 Task: Add Attachment from Trello to Card Card0000000238 in Board Board0000000060 in Workspace WS0000000020 in Trello. Add Cover Blue to Card Card0000000238 in Board Board0000000060 in Workspace WS0000000020 in Trello. Add "Copy Card To …" Button titled Button0000000238 to "bottom" of the list "To Do" to Card Card0000000238 in Board Board0000000060 in Workspace WS0000000020 in Trello. Add Description DS0000000238 to Card Card0000000238 in Board Board0000000060 in Workspace WS0000000020 in Trello. Add Comment CM0000000238 to Card Card0000000238 in Board Board0000000060 in Workspace WS0000000020 in Trello
Action: Mouse moved to (546, 571)
Screenshot: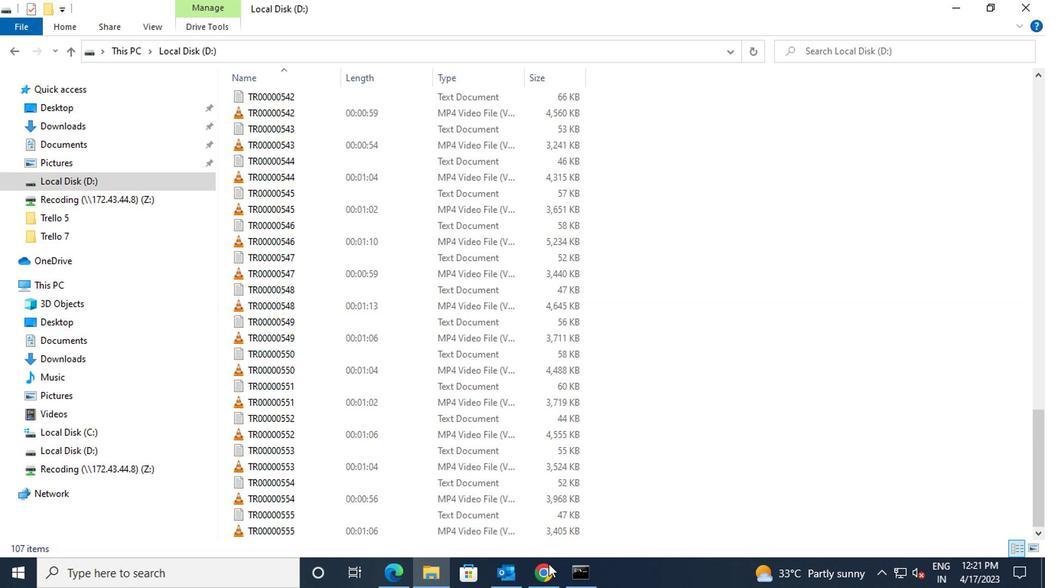 
Action: Mouse pressed left at (546, 571)
Screenshot: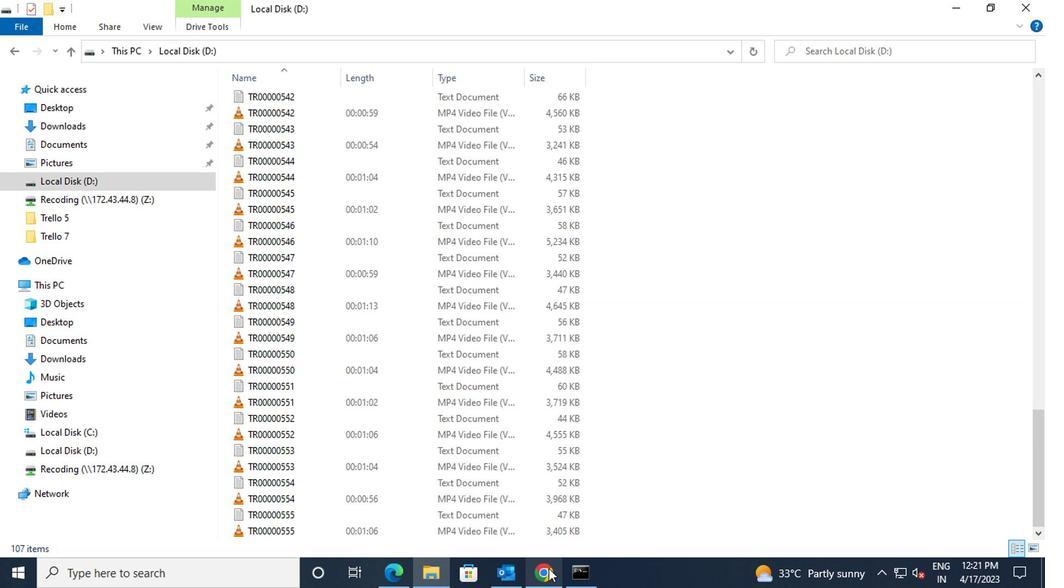 
Action: Mouse moved to (357, 321)
Screenshot: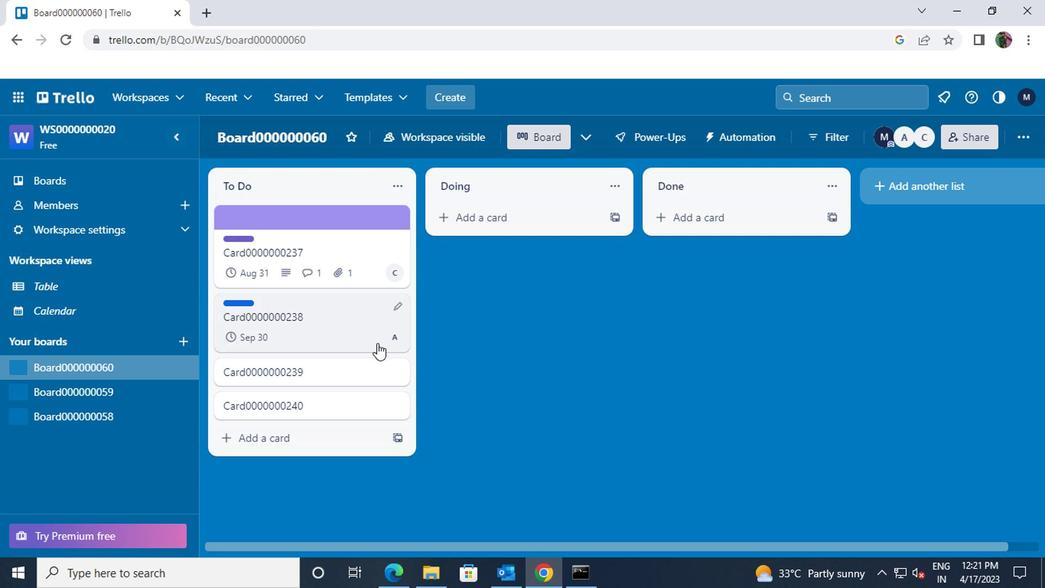 
Action: Mouse pressed left at (357, 321)
Screenshot: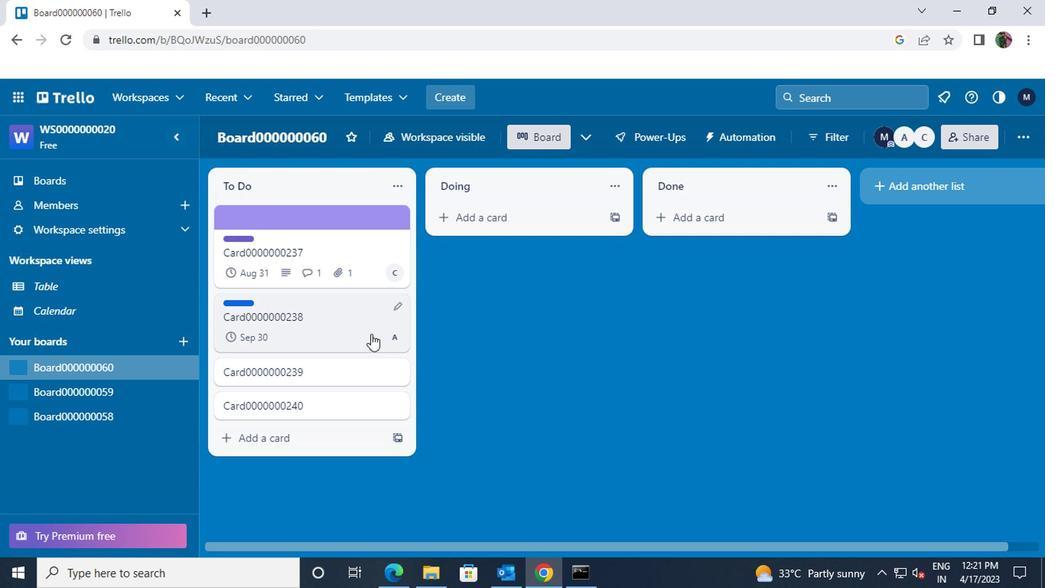 
Action: Mouse moved to (719, 339)
Screenshot: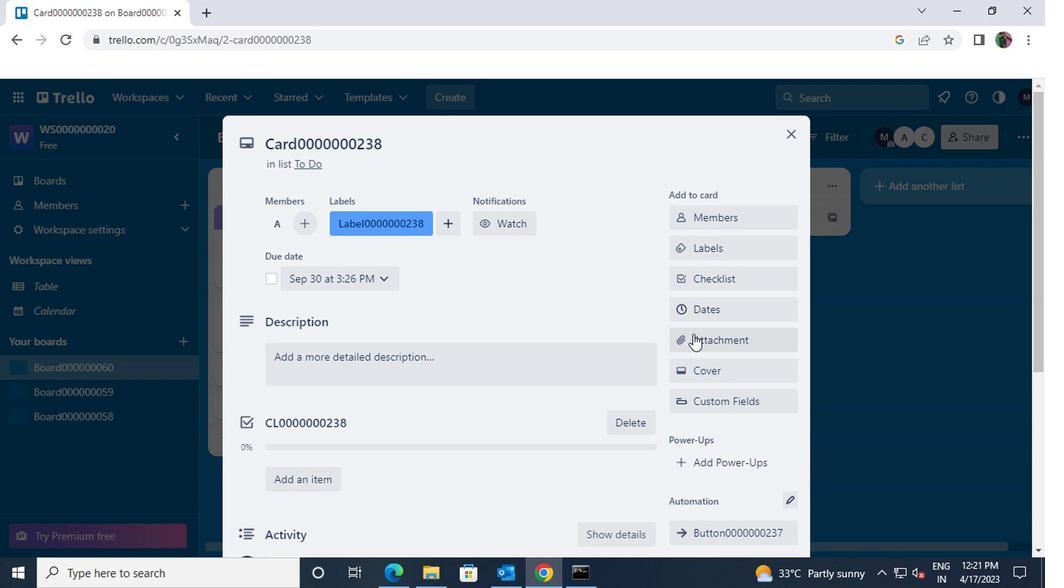 
Action: Mouse pressed left at (719, 339)
Screenshot: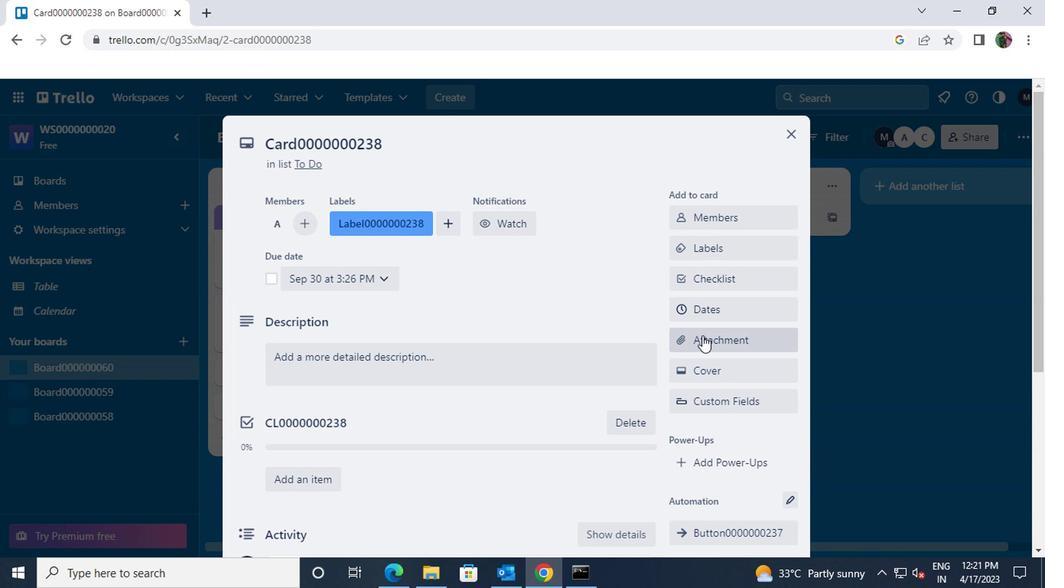 
Action: Mouse moved to (686, 190)
Screenshot: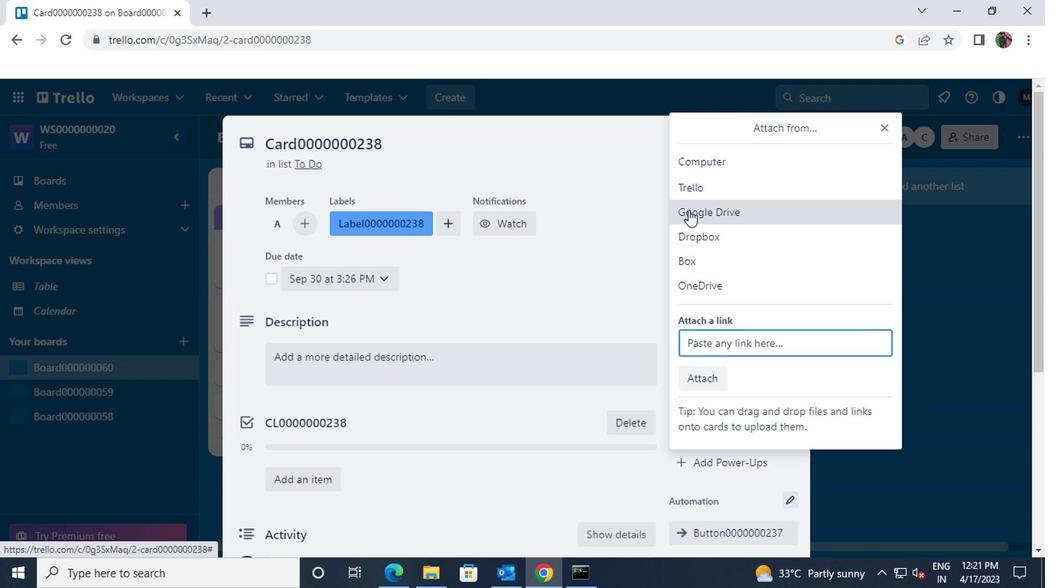 
Action: Mouse pressed left at (686, 190)
Screenshot: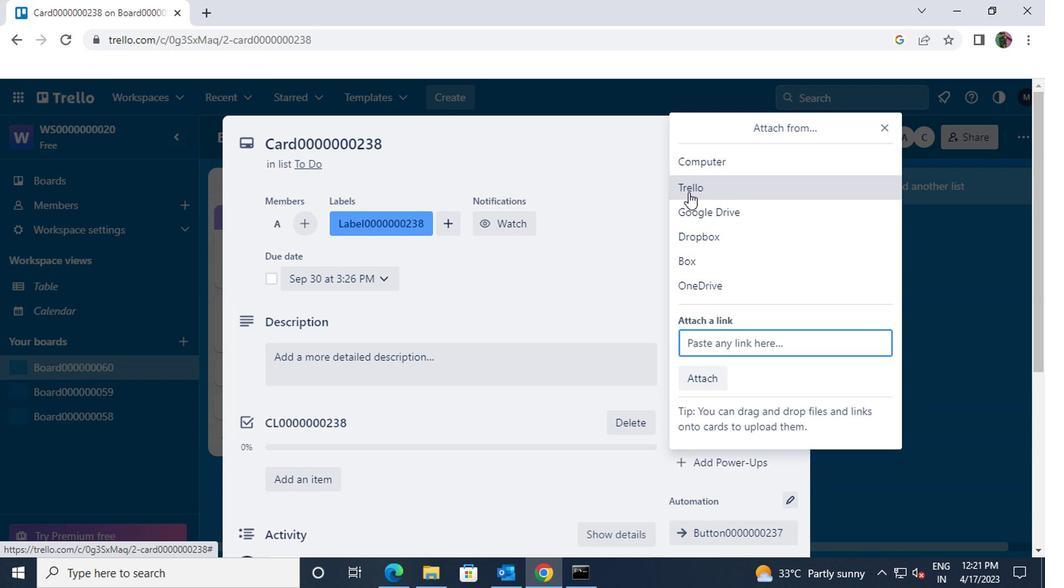
Action: Mouse moved to (705, 238)
Screenshot: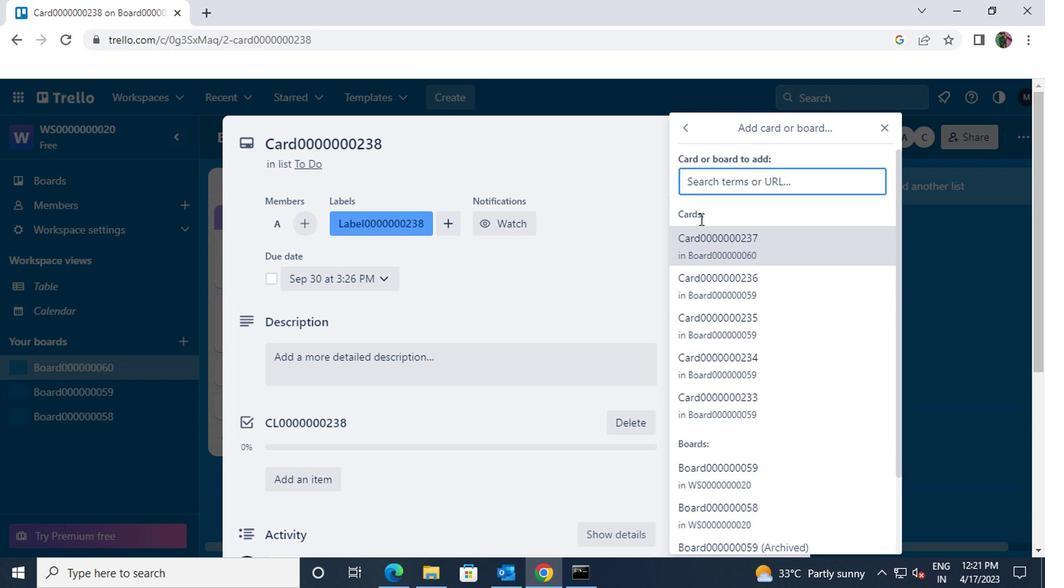 
Action: Mouse pressed left at (705, 238)
Screenshot: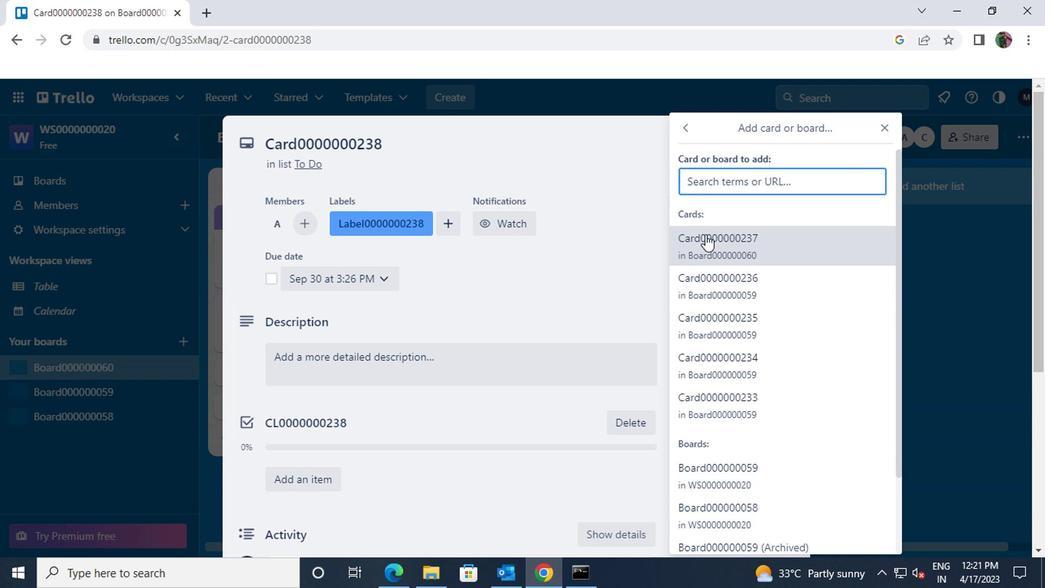 
Action: Mouse moved to (730, 364)
Screenshot: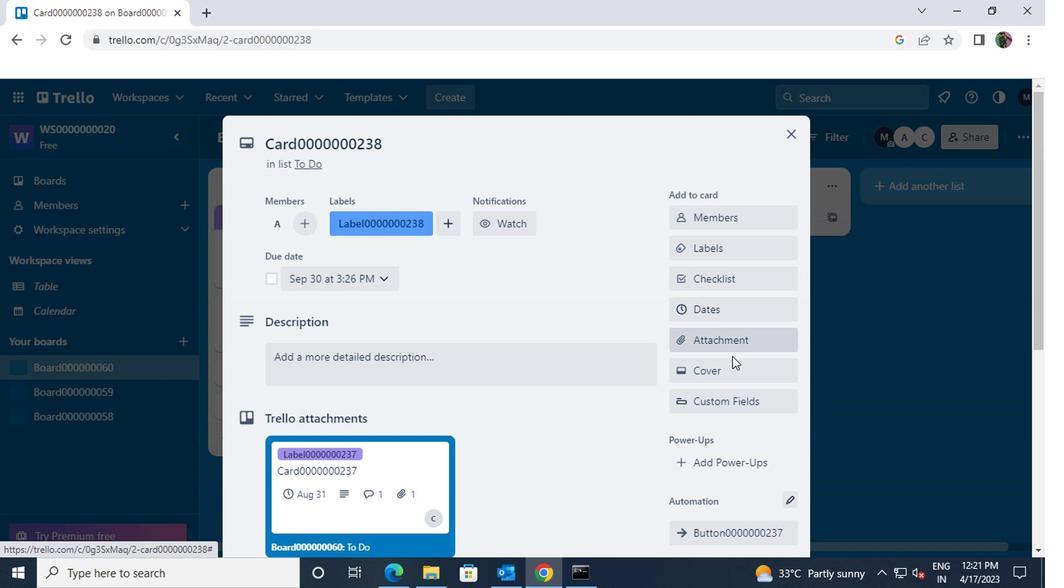 
Action: Mouse pressed left at (730, 364)
Screenshot: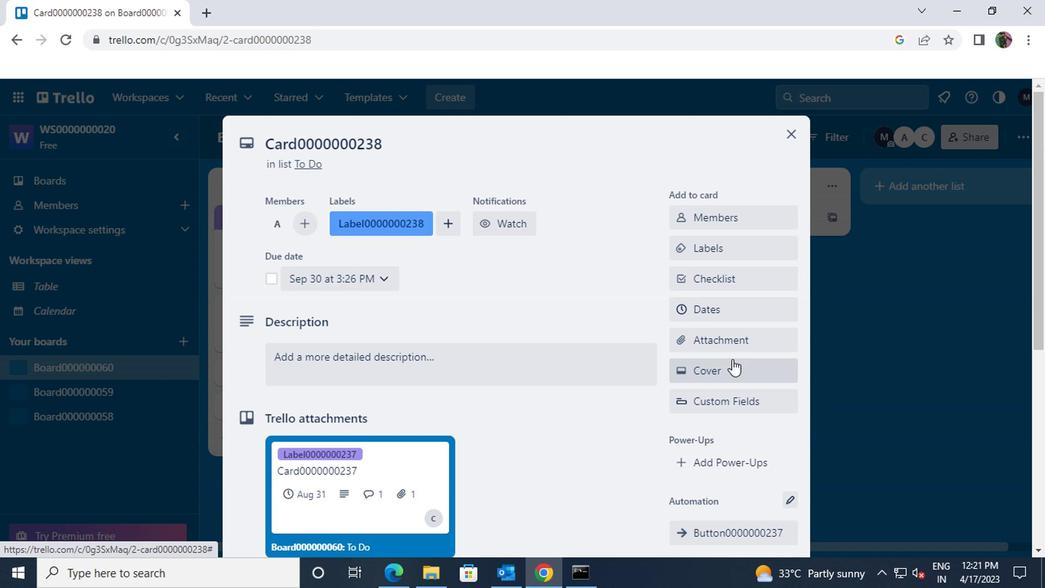 
Action: Mouse moved to (697, 291)
Screenshot: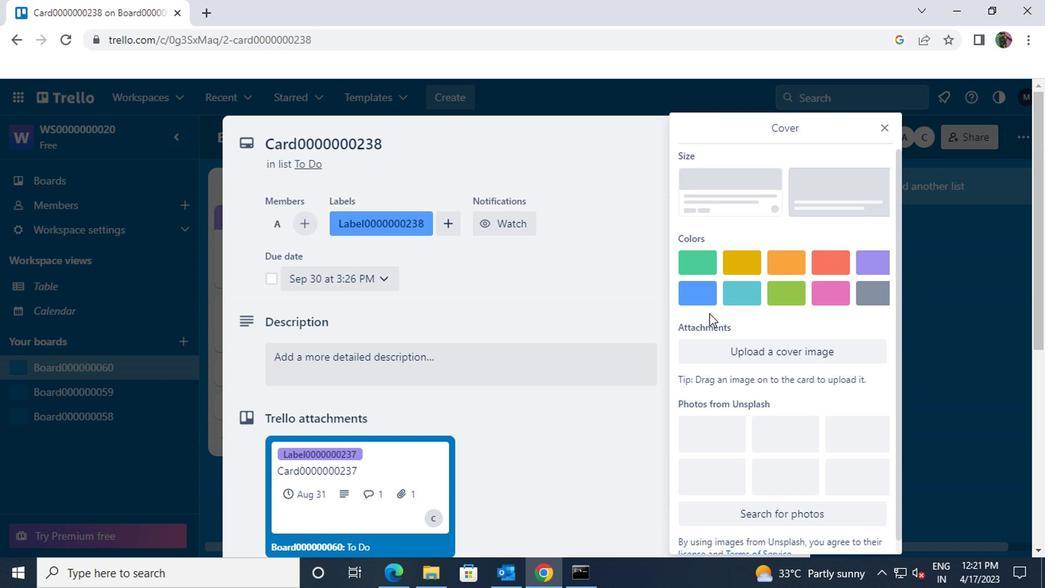 
Action: Mouse pressed left at (697, 291)
Screenshot: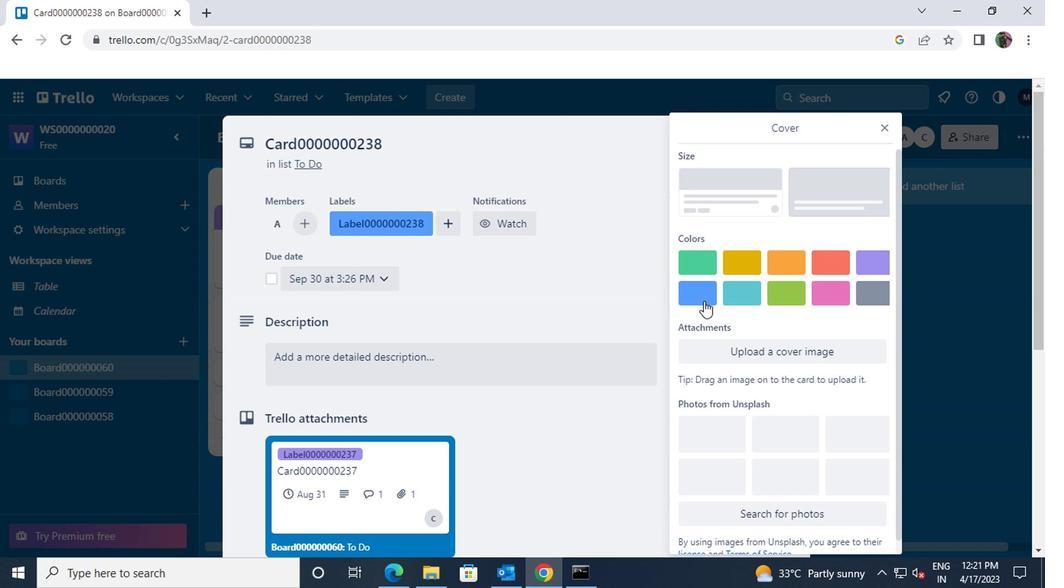 
Action: Mouse moved to (881, 121)
Screenshot: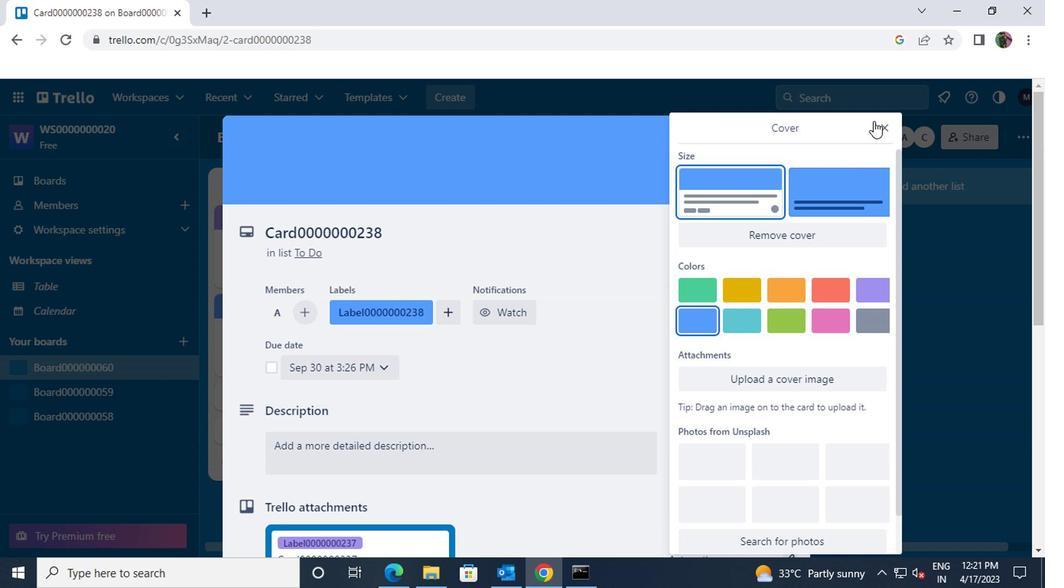
Action: Mouse pressed left at (881, 121)
Screenshot: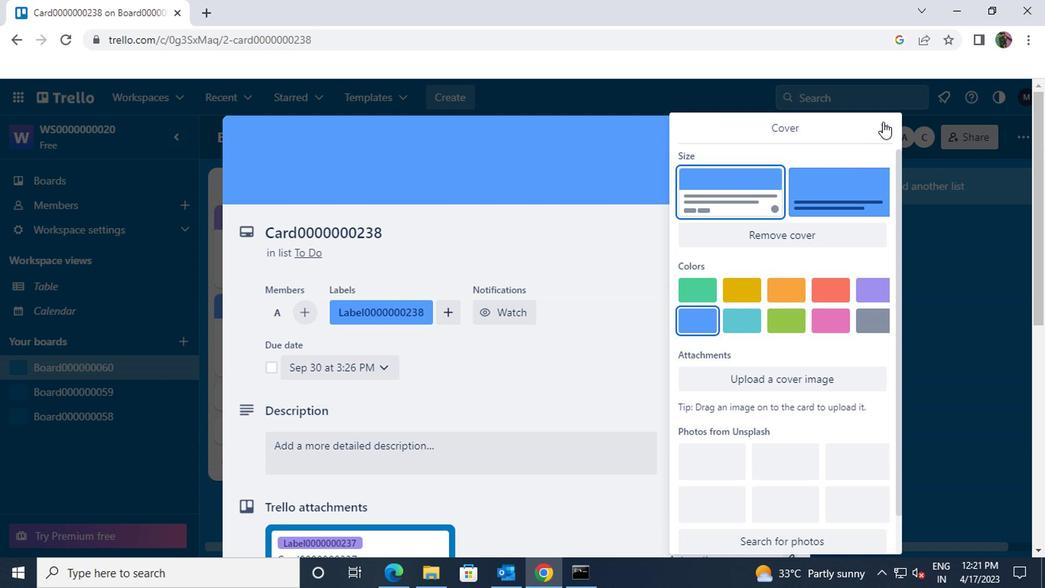 
Action: Mouse moved to (775, 311)
Screenshot: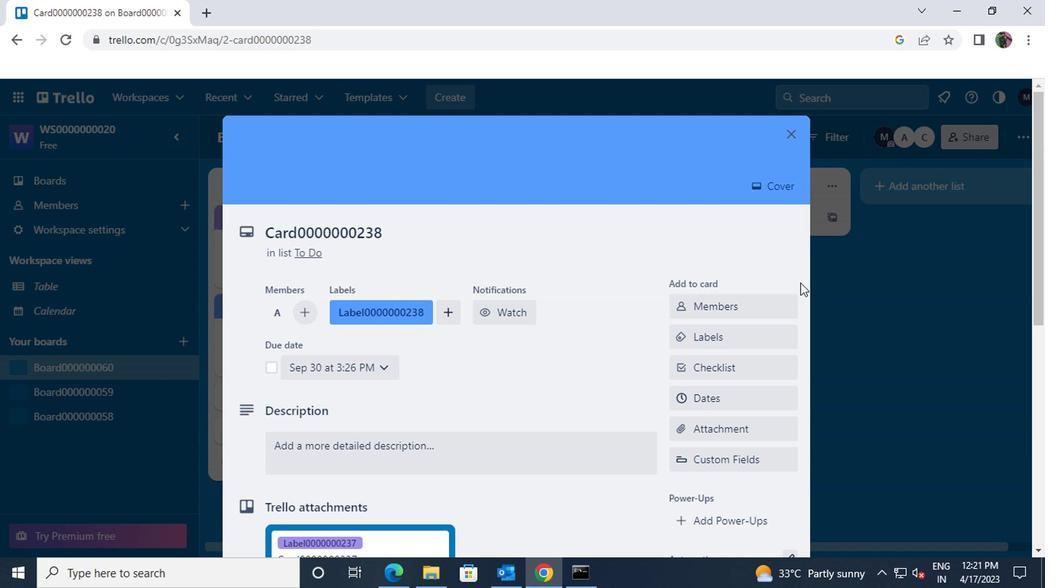 
Action: Mouse scrolled (775, 310) with delta (0, 0)
Screenshot: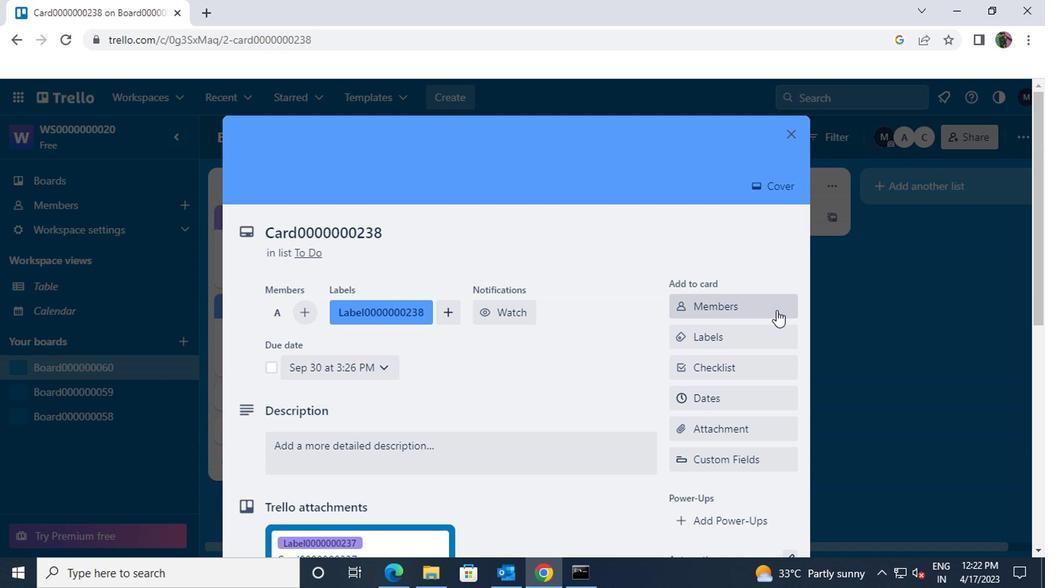 
Action: Mouse scrolled (775, 310) with delta (0, 0)
Screenshot: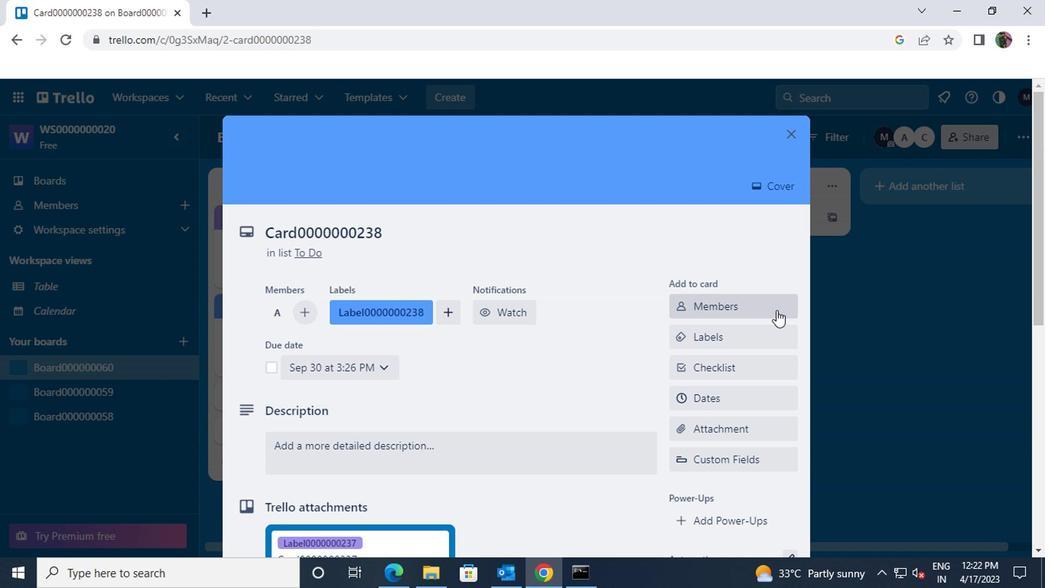 
Action: Mouse scrolled (775, 310) with delta (0, 0)
Screenshot: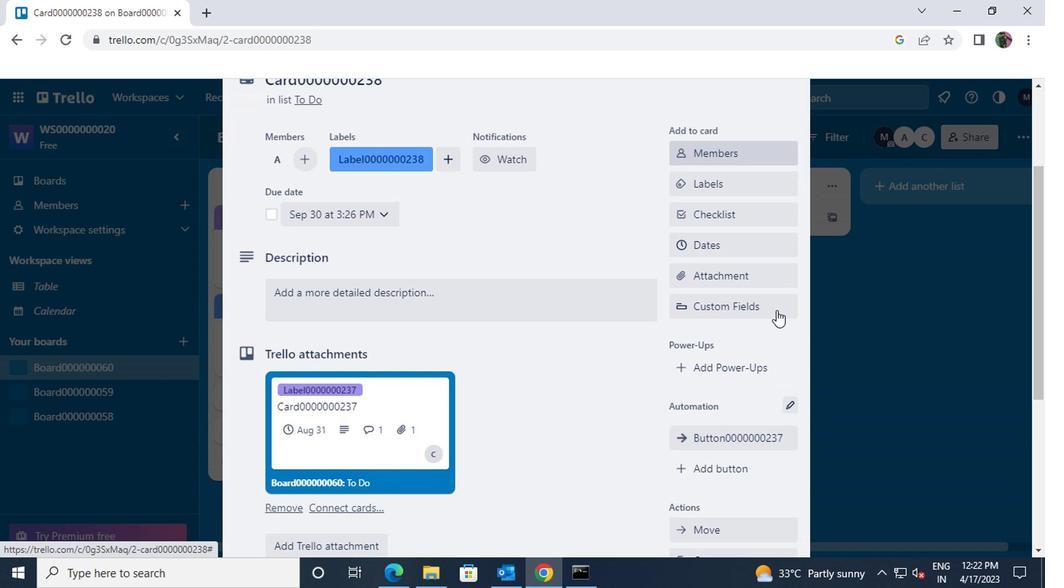
Action: Mouse moved to (719, 390)
Screenshot: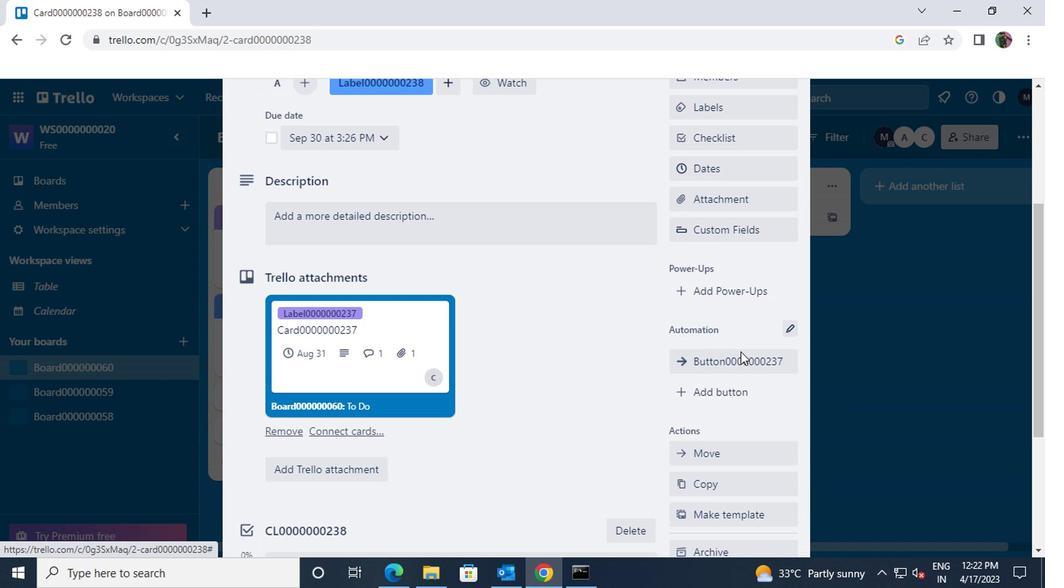
Action: Mouse pressed left at (719, 390)
Screenshot: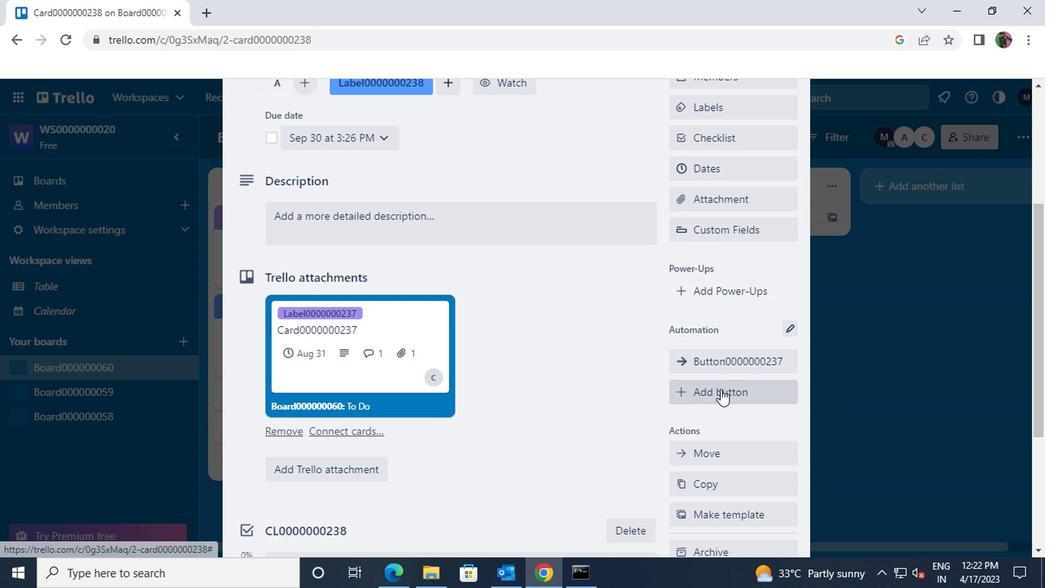 
Action: Mouse moved to (728, 227)
Screenshot: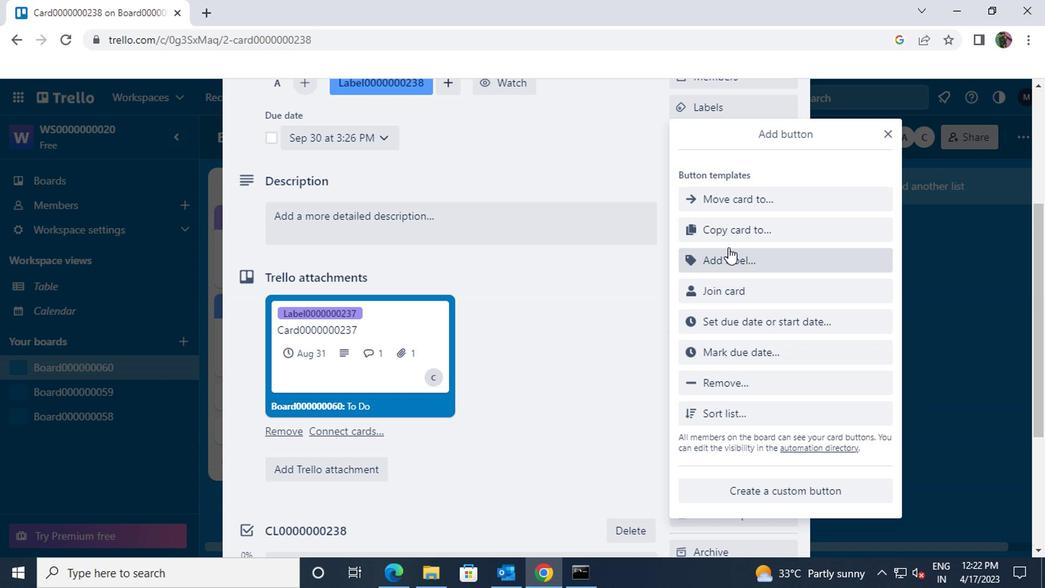 
Action: Mouse pressed left at (728, 227)
Screenshot: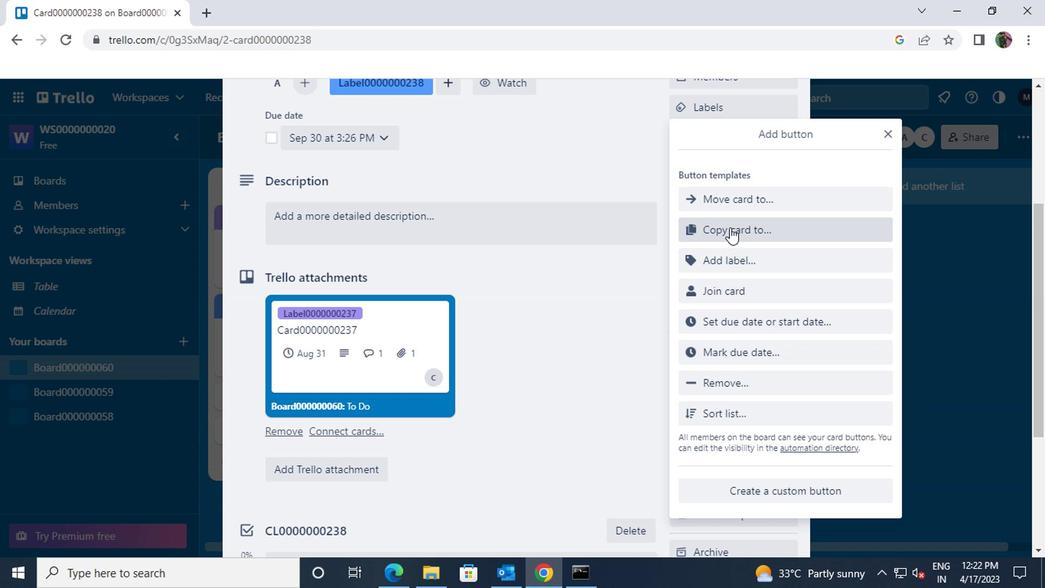 
Action: Mouse moved to (747, 200)
Screenshot: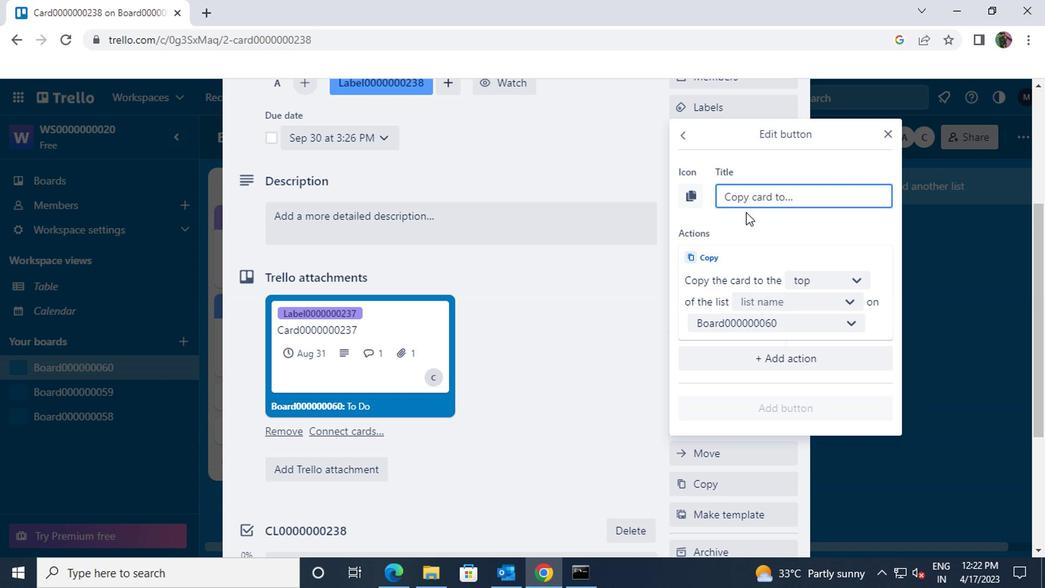 
Action: Mouse pressed left at (747, 200)
Screenshot: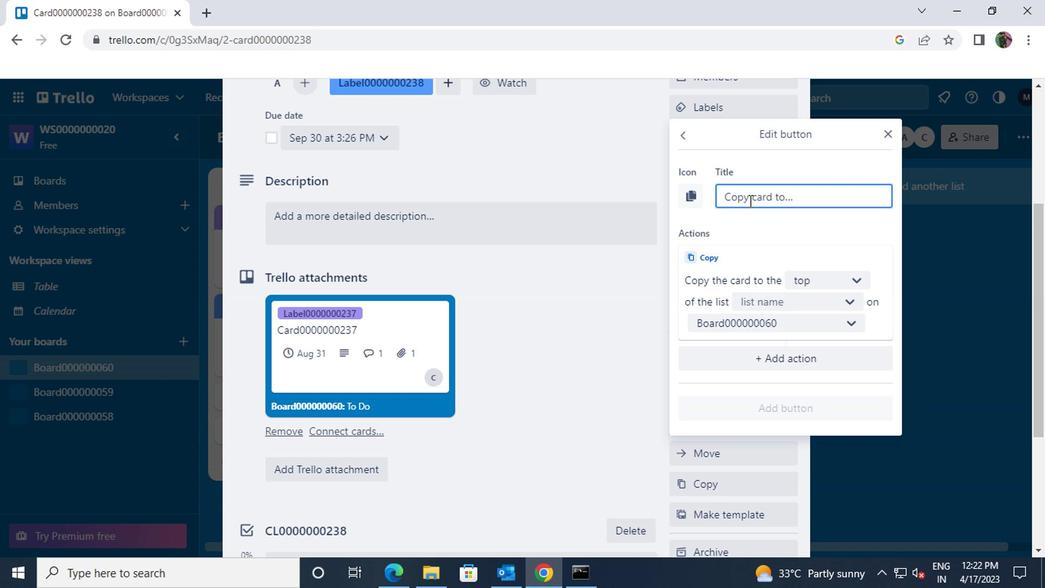 
Action: Key pressed <Key.shift>BUTTON0000000238
Screenshot: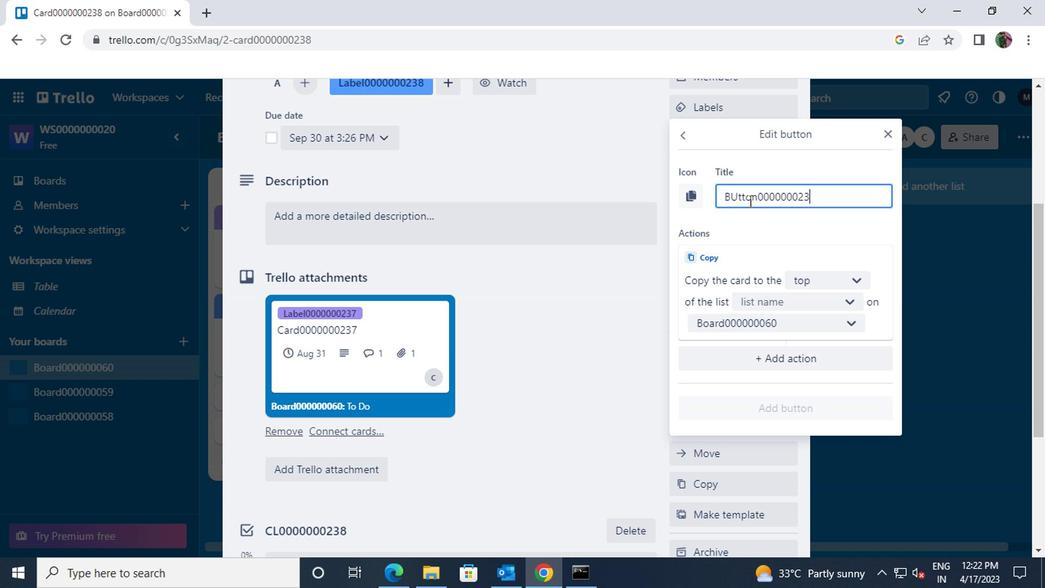 
Action: Mouse moved to (854, 283)
Screenshot: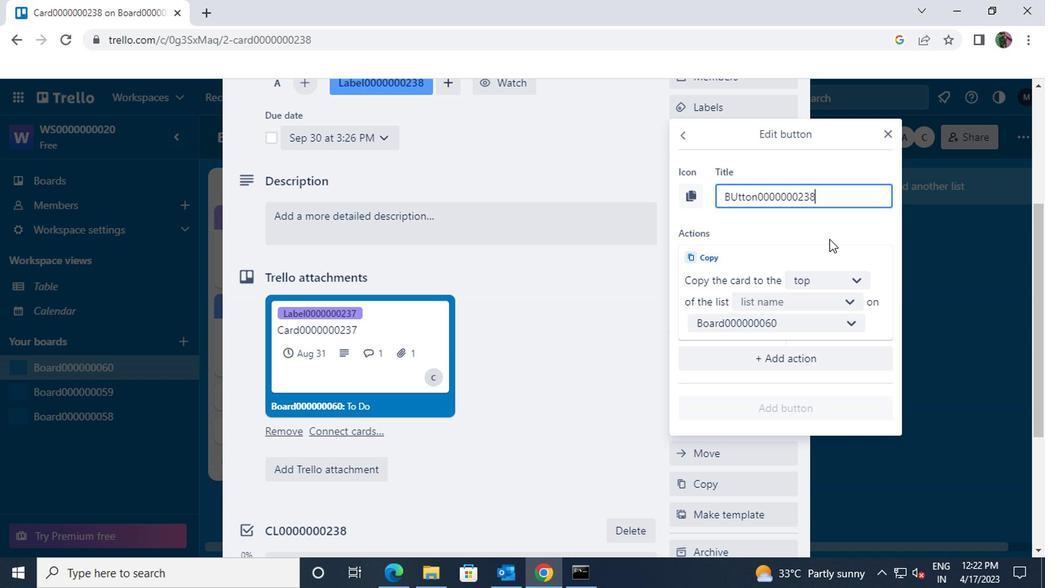 
Action: Mouse pressed left at (854, 283)
Screenshot: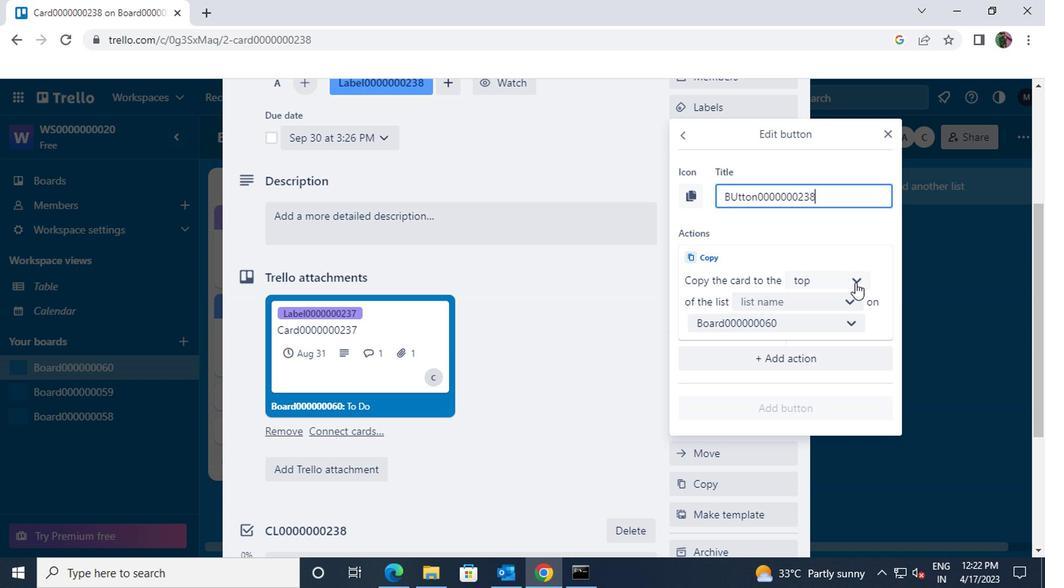 
Action: Mouse moved to (842, 307)
Screenshot: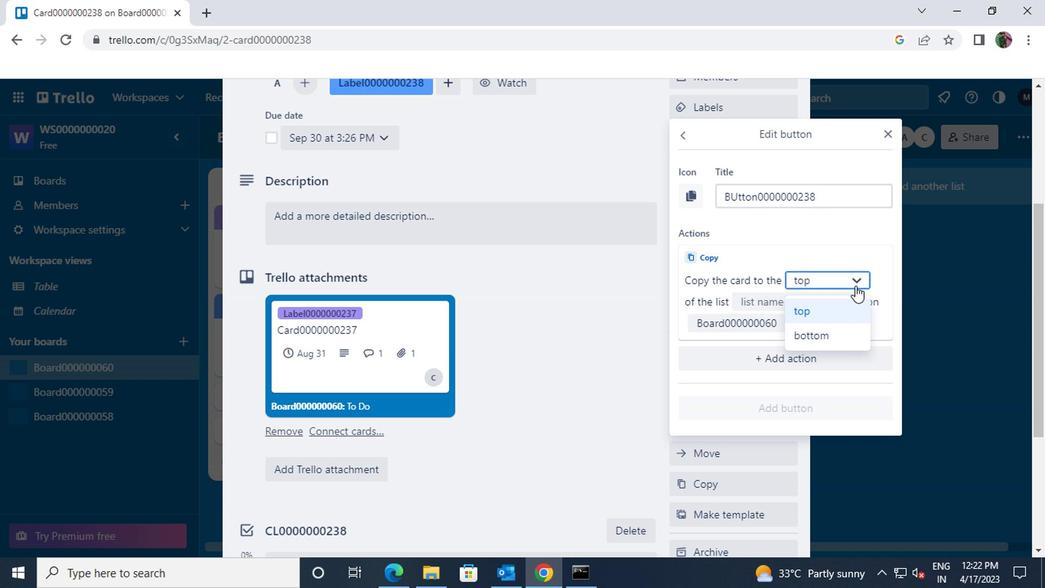 
Action: Mouse pressed left at (842, 307)
Screenshot: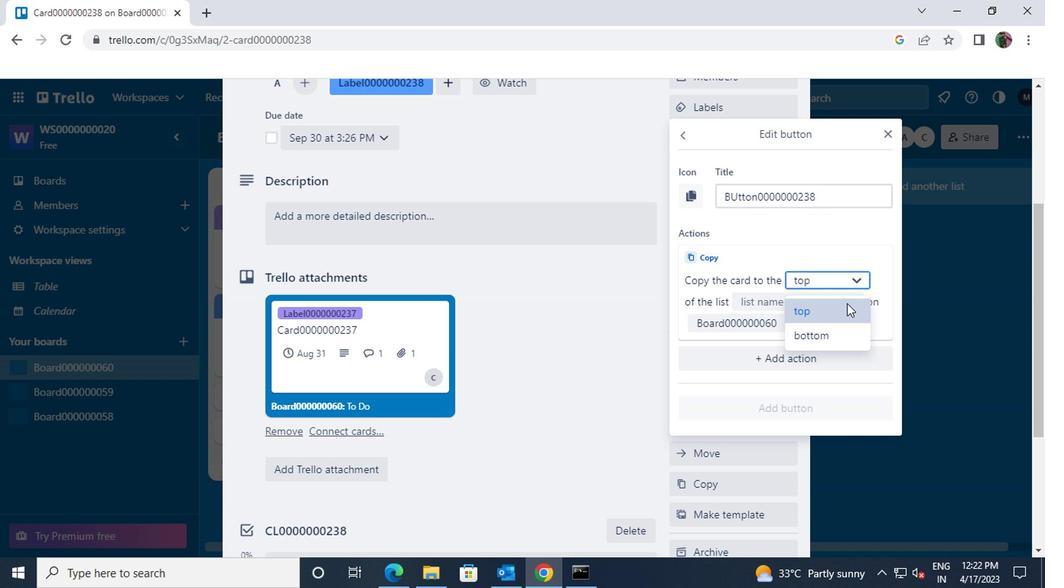 
Action: Mouse moved to (850, 297)
Screenshot: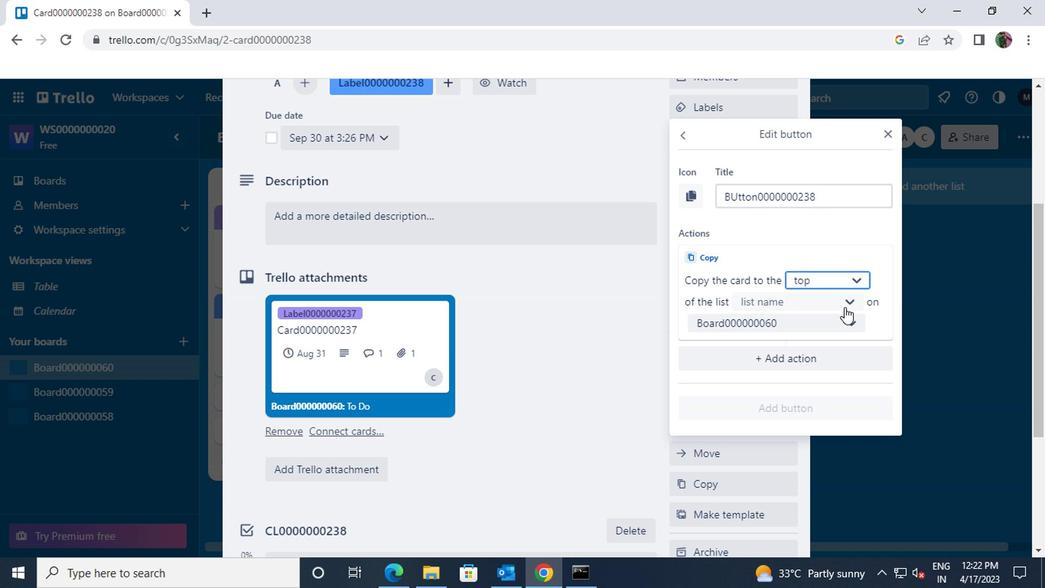 
Action: Mouse pressed left at (850, 297)
Screenshot: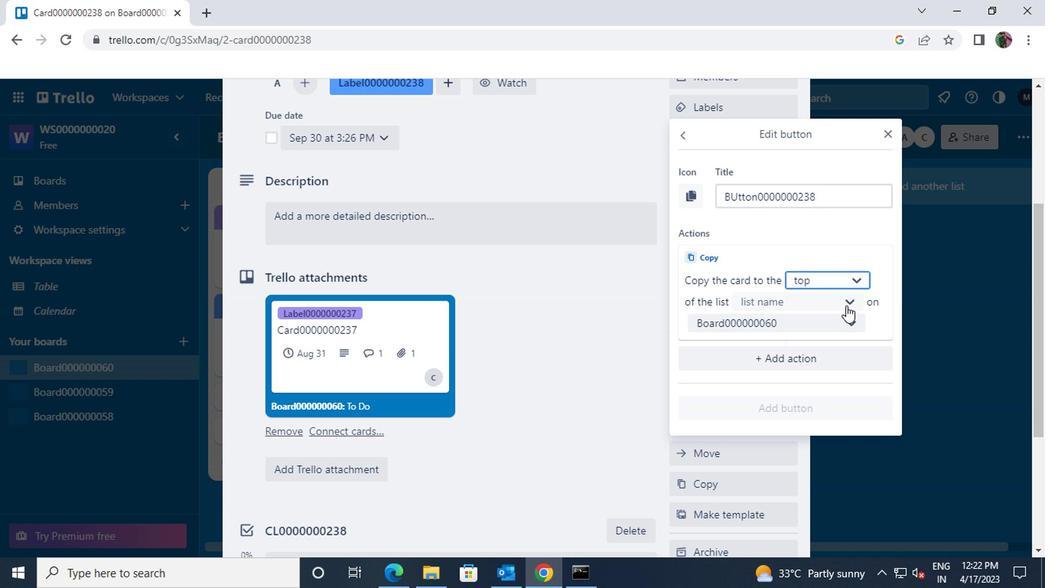 
Action: Mouse moved to (833, 326)
Screenshot: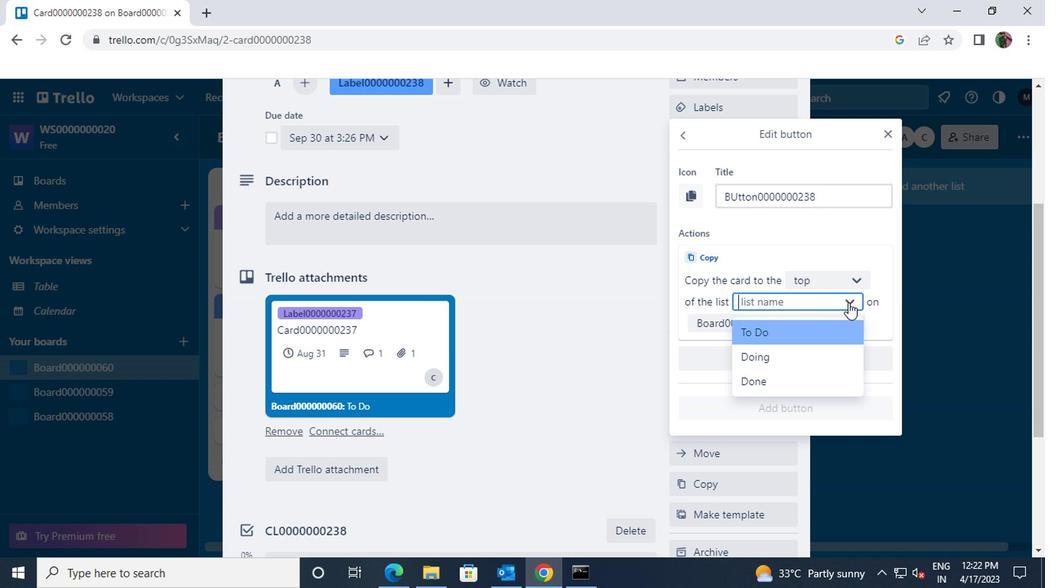 
Action: Mouse pressed left at (833, 326)
Screenshot: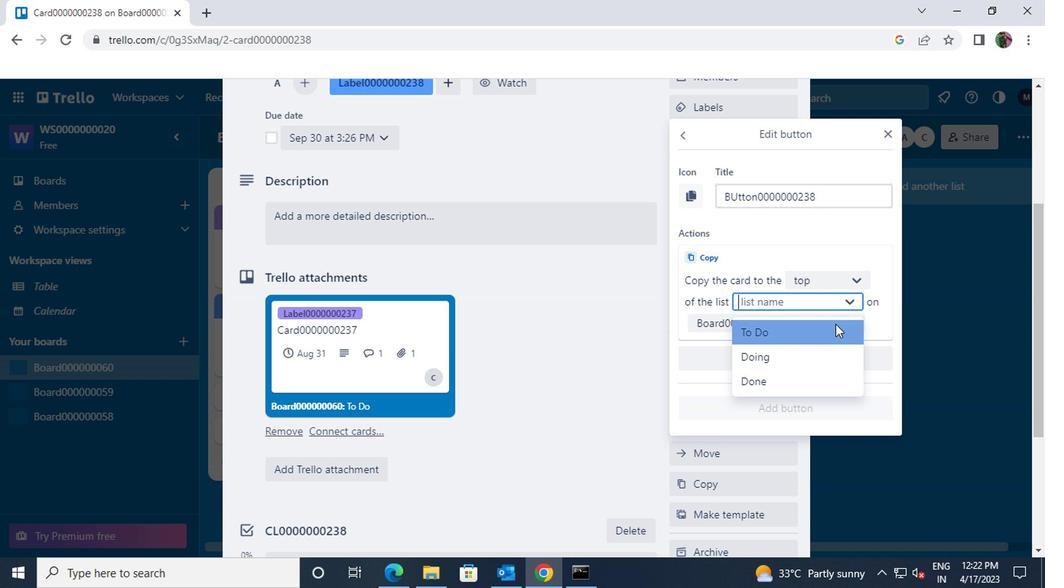 
Action: Mouse moved to (806, 407)
Screenshot: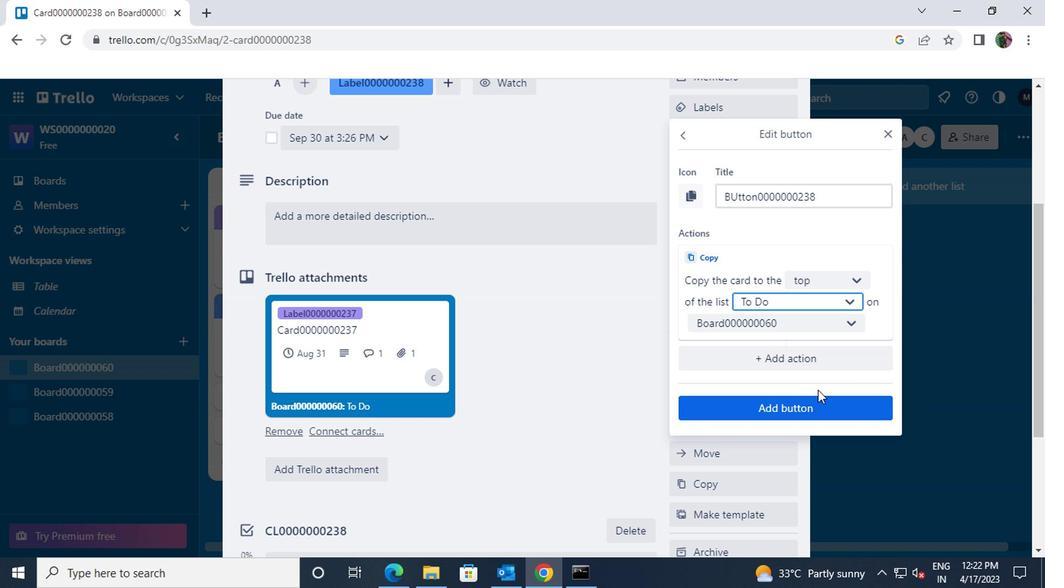 
Action: Mouse pressed left at (806, 407)
Screenshot: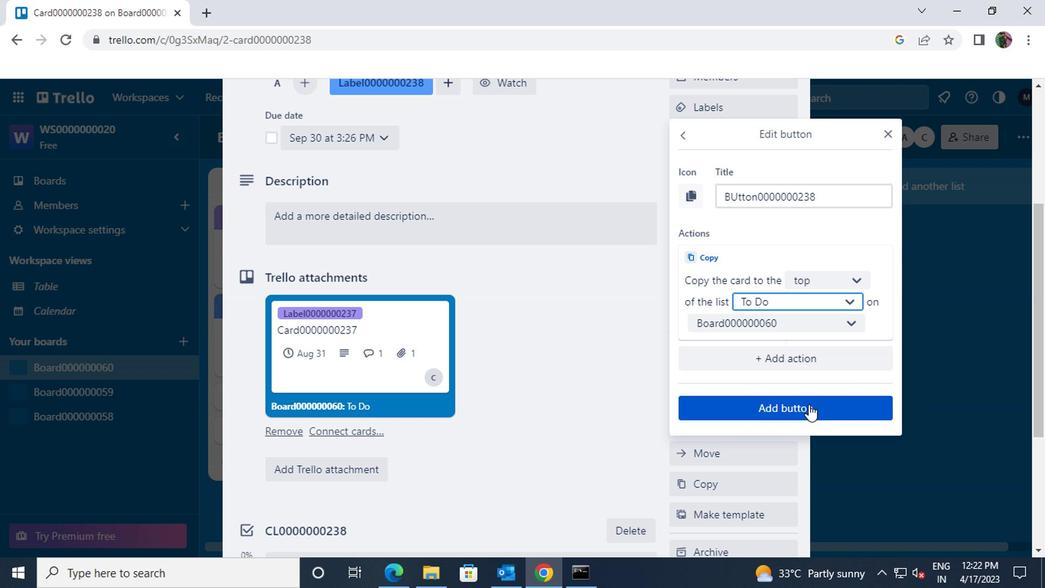
Action: Mouse moved to (795, 405)
Screenshot: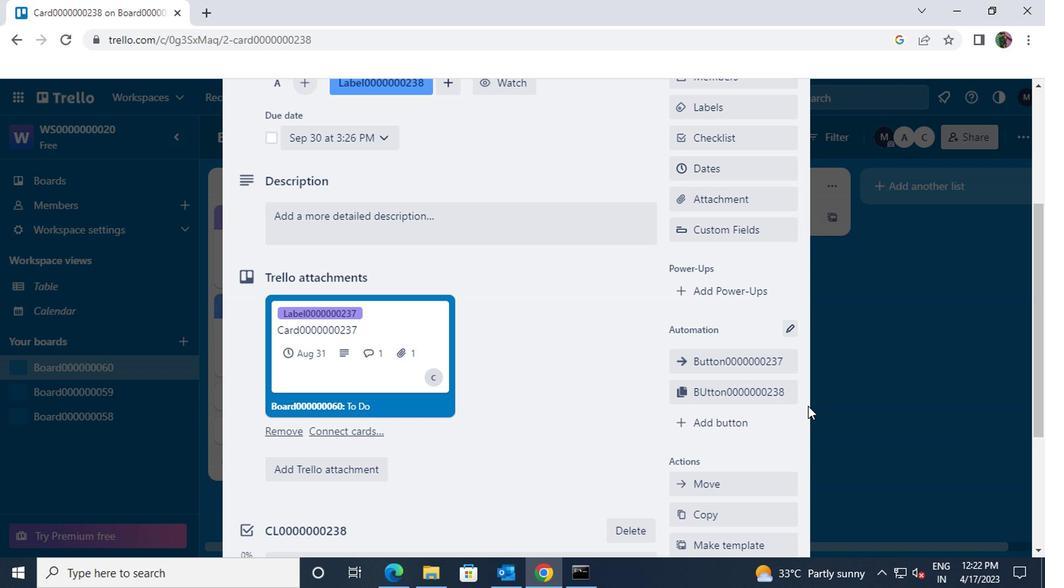 
Action: Mouse scrolled (795, 405) with delta (0, 0)
Screenshot: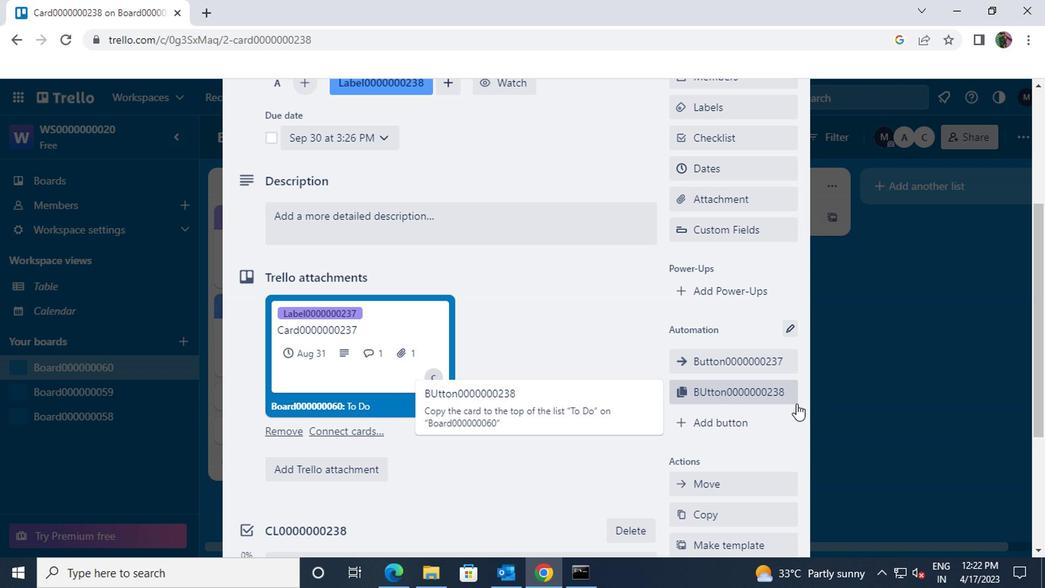 
Action: Mouse moved to (592, 305)
Screenshot: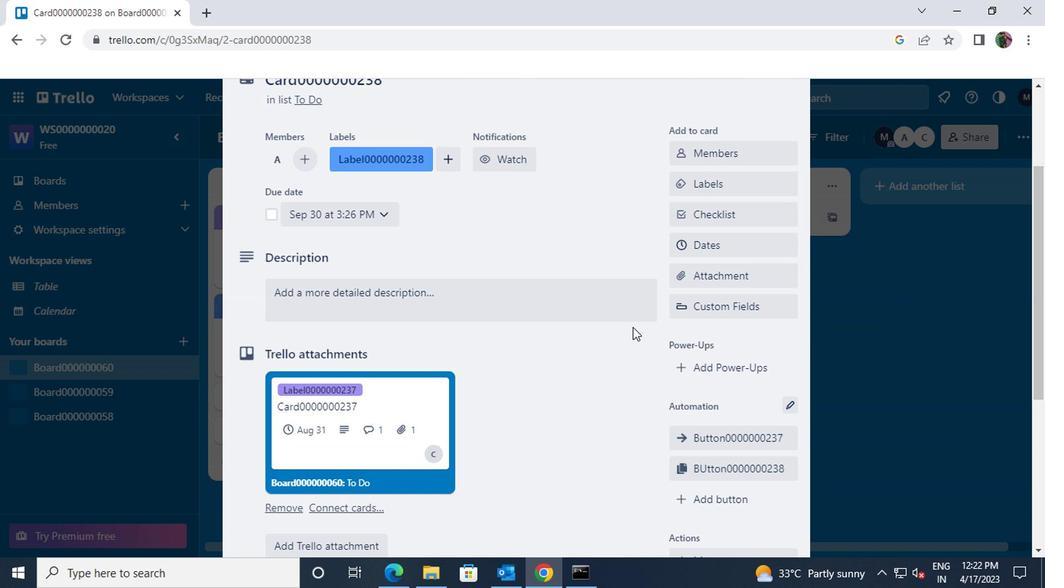 
Action: Mouse pressed left at (592, 305)
Screenshot: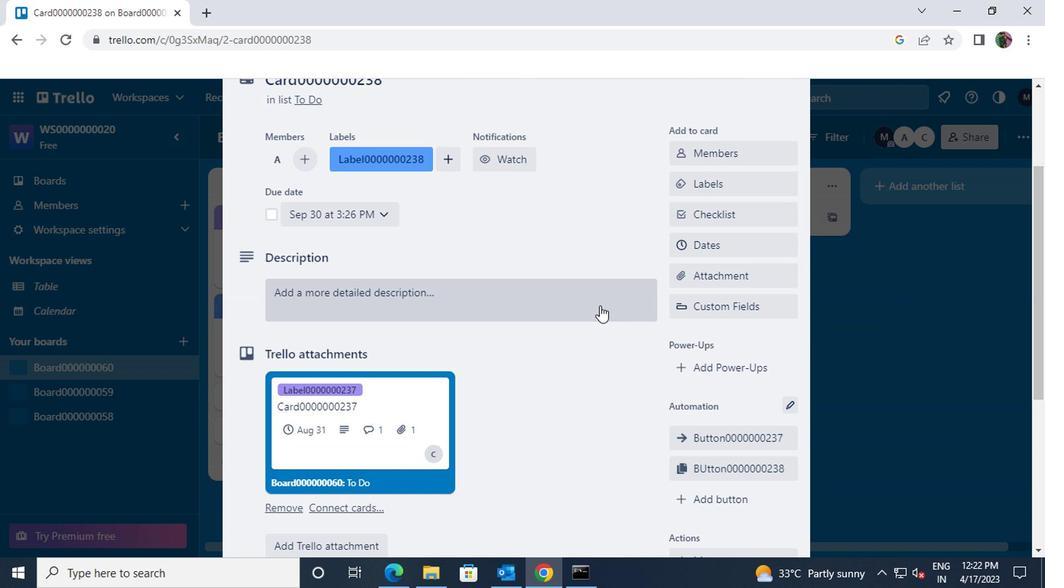 
Action: Key pressed <Key.shift>DS0000000238
Screenshot: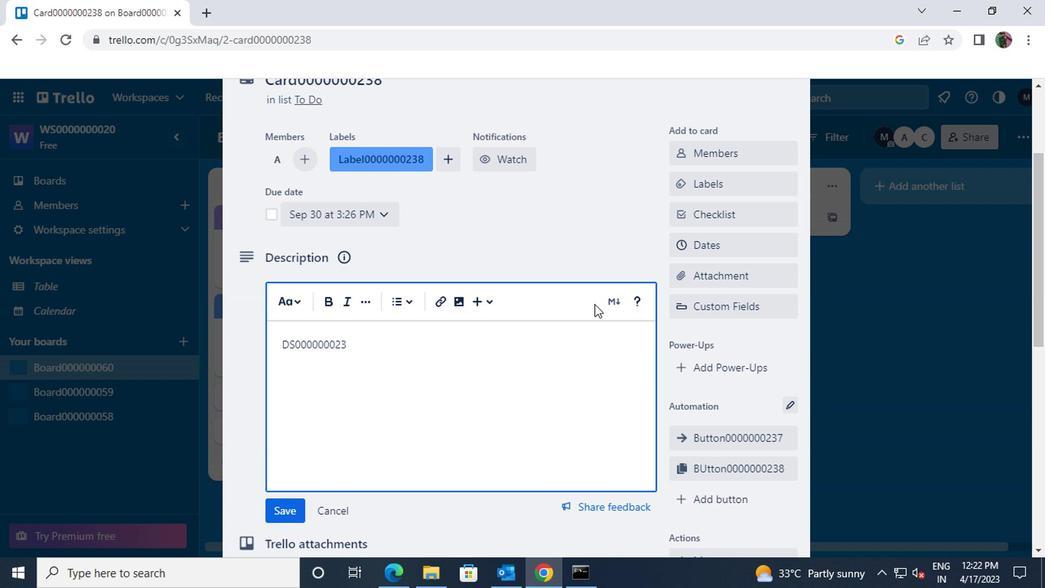 
Action: Mouse moved to (294, 503)
Screenshot: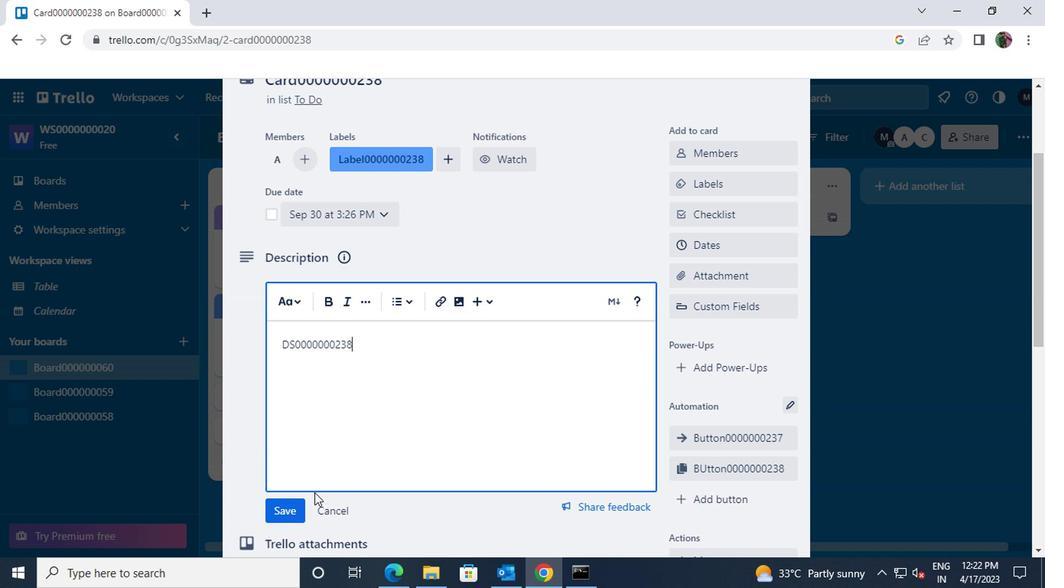 
Action: Mouse pressed left at (294, 503)
Screenshot: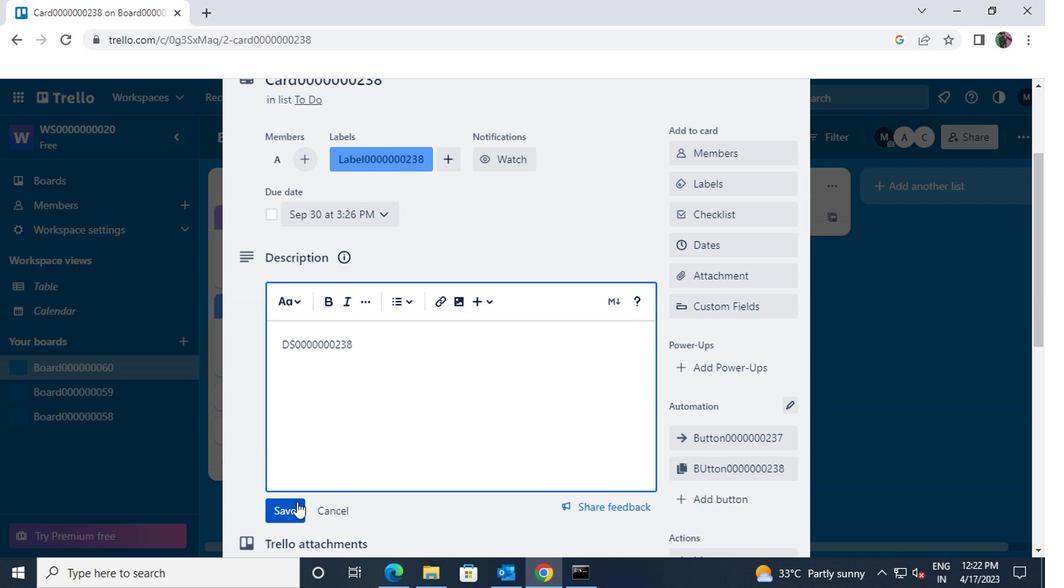 
Action: Mouse moved to (319, 476)
Screenshot: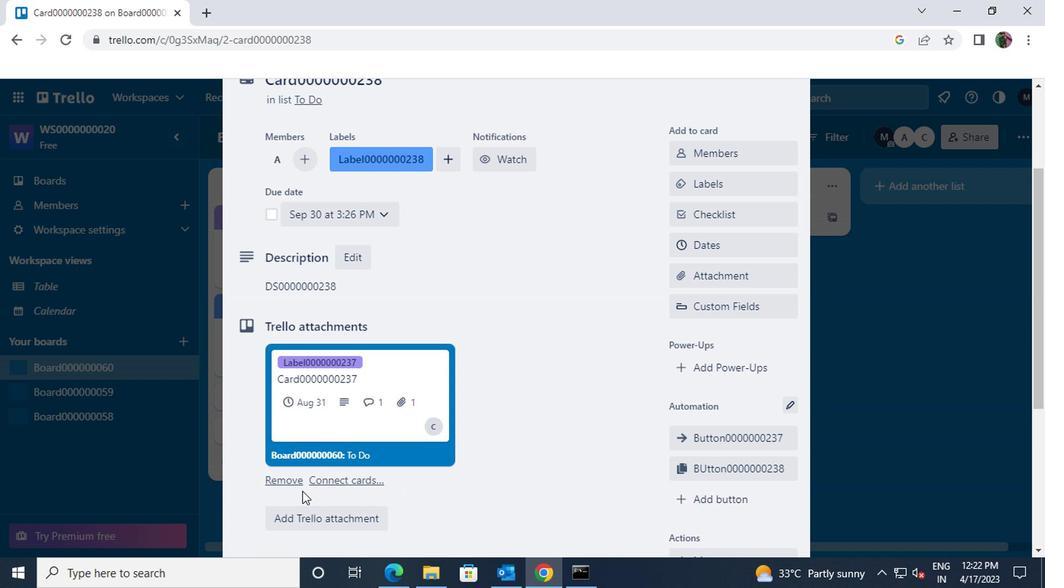 
Action: Mouse scrolled (319, 475) with delta (0, 0)
Screenshot: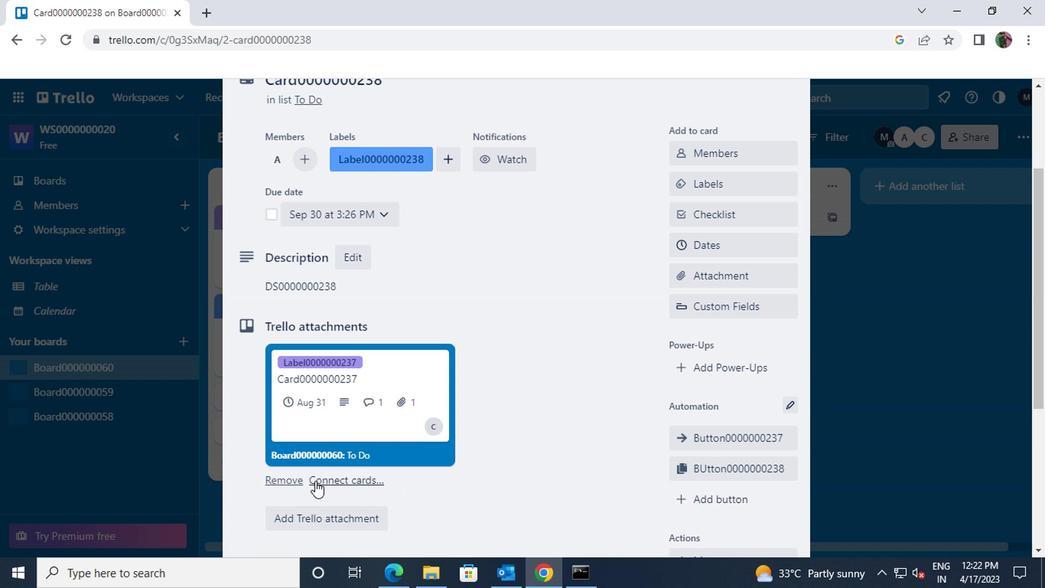 
Action: Mouse scrolled (319, 475) with delta (0, 0)
Screenshot: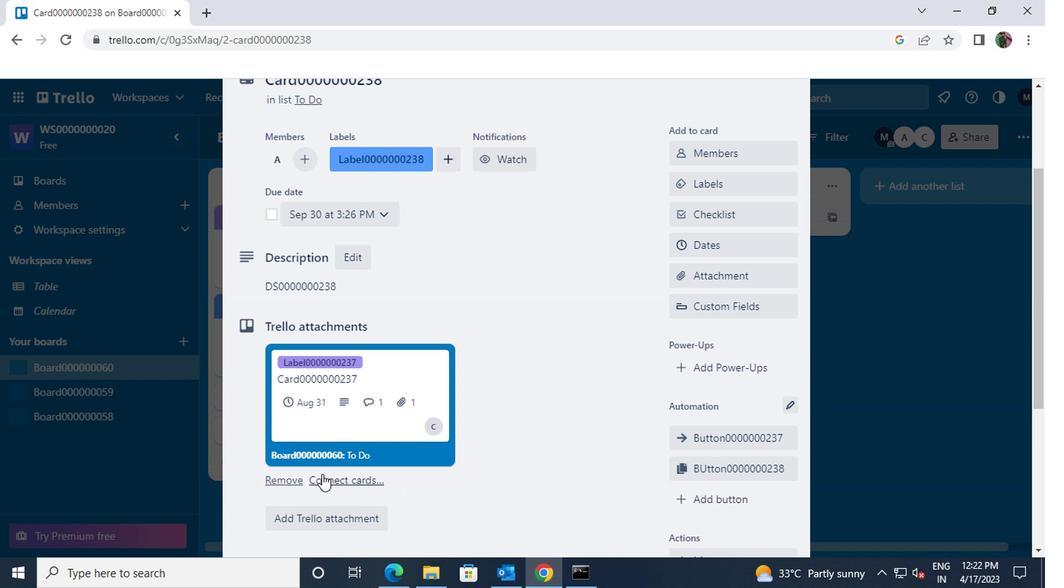 
Action: Mouse moved to (320, 475)
Screenshot: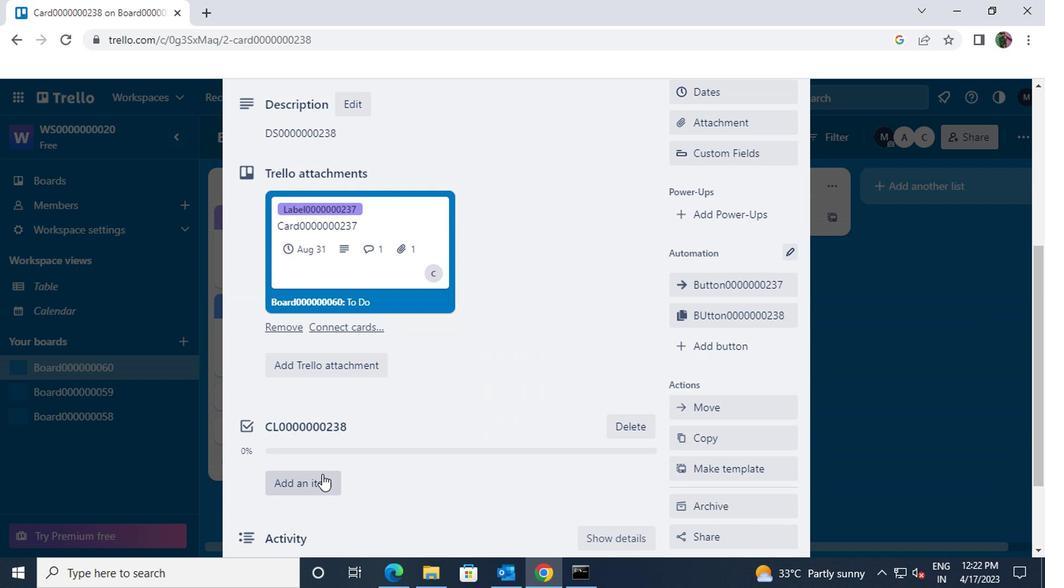 
Action: Mouse scrolled (320, 474) with delta (0, -1)
Screenshot: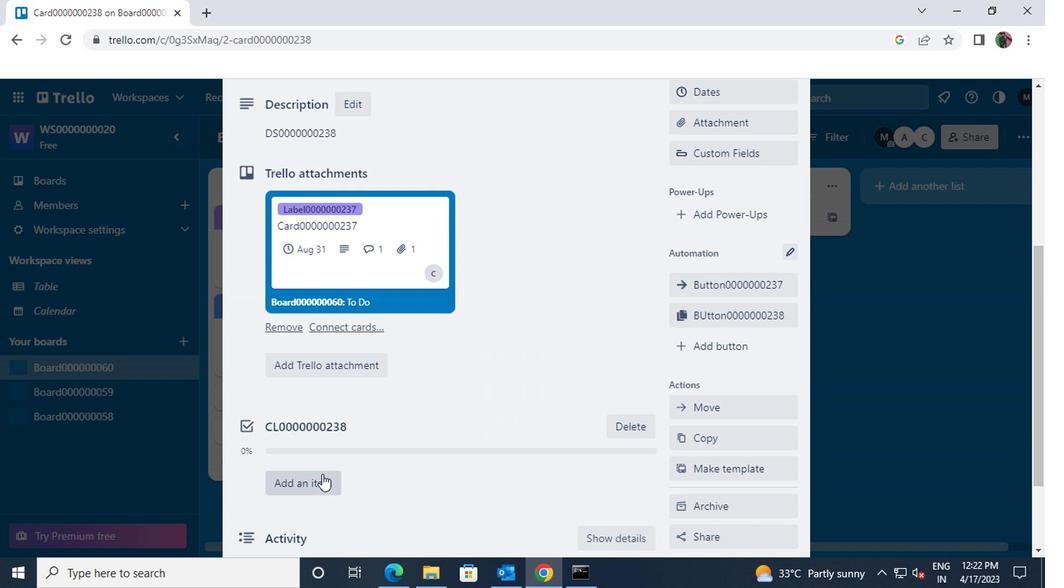 
Action: Mouse scrolled (320, 474) with delta (0, -1)
Screenshot: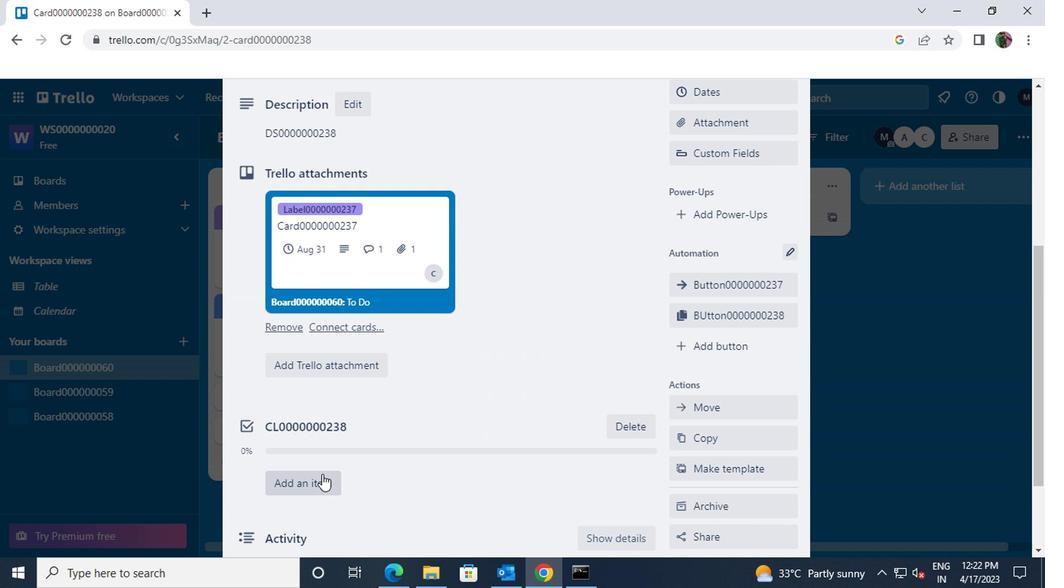 
Action: Mouse moved to (329, 449)
Screenshot: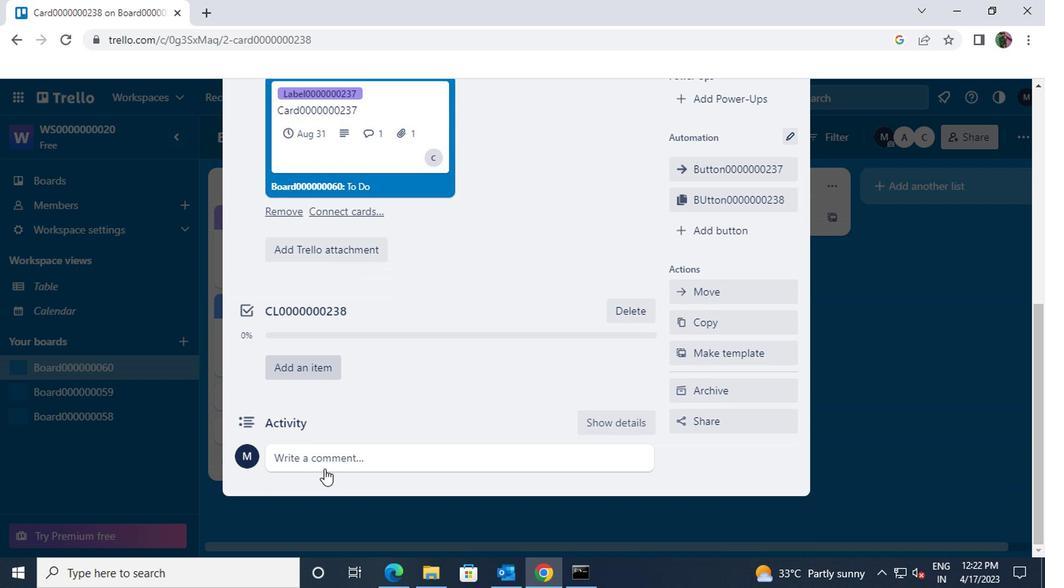 
Action: Mouse pressed left at (329, 449)
Screenshot: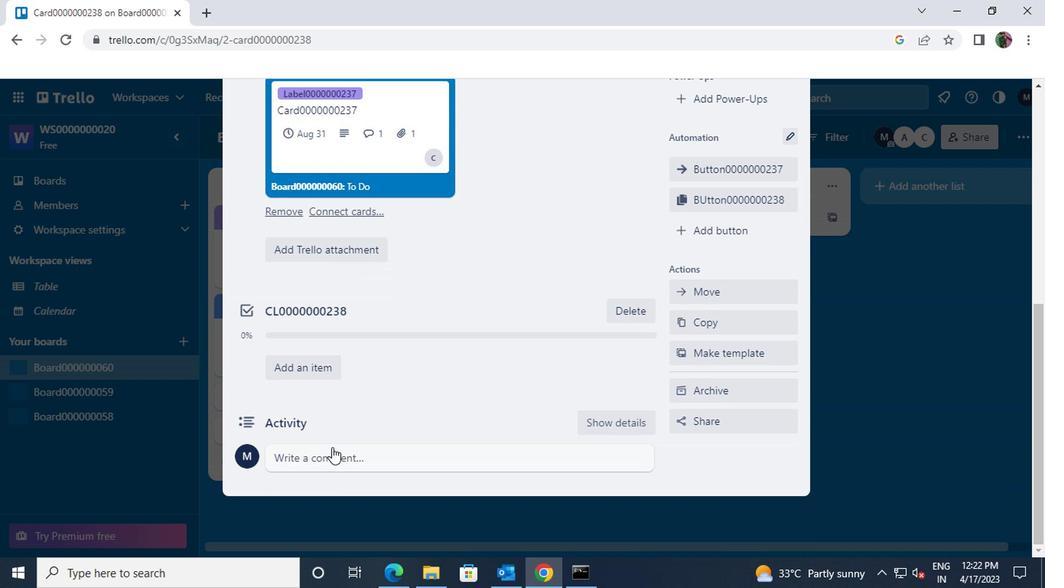 
Action: Key pressed <Key.shift><Key.shift><Key.shift><Key.shift>CM0000000238
Screenshot: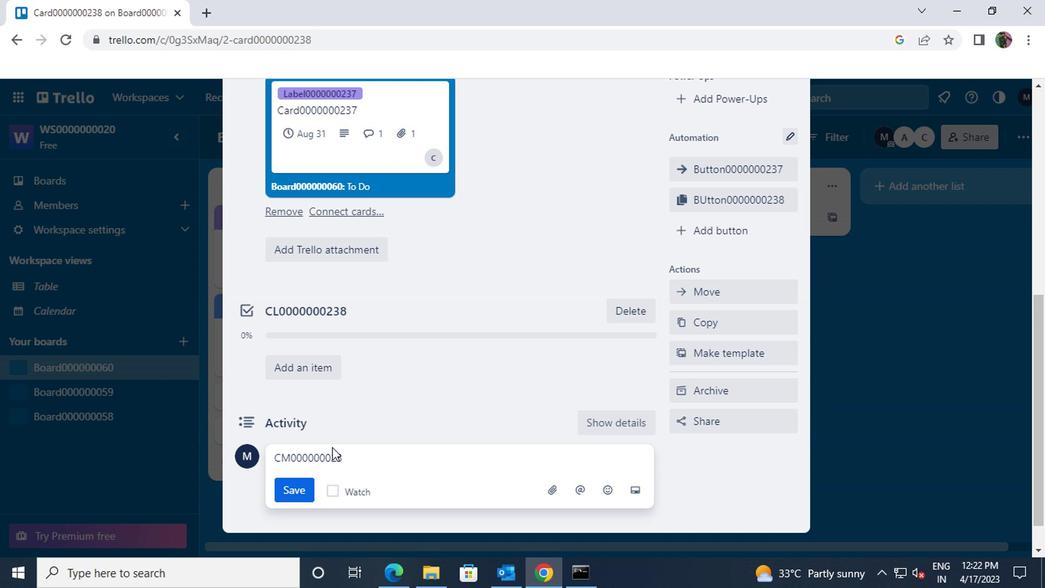 
Action: Mouse moved to (292, 490)
Screenshot: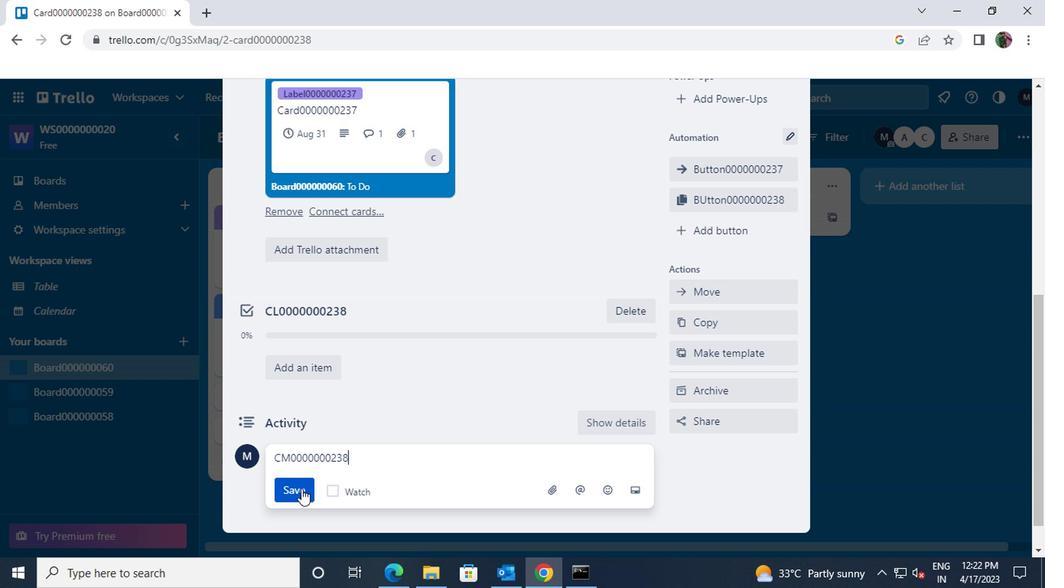 
Action: Mouse pressed left at (292, 490)
Screenshot: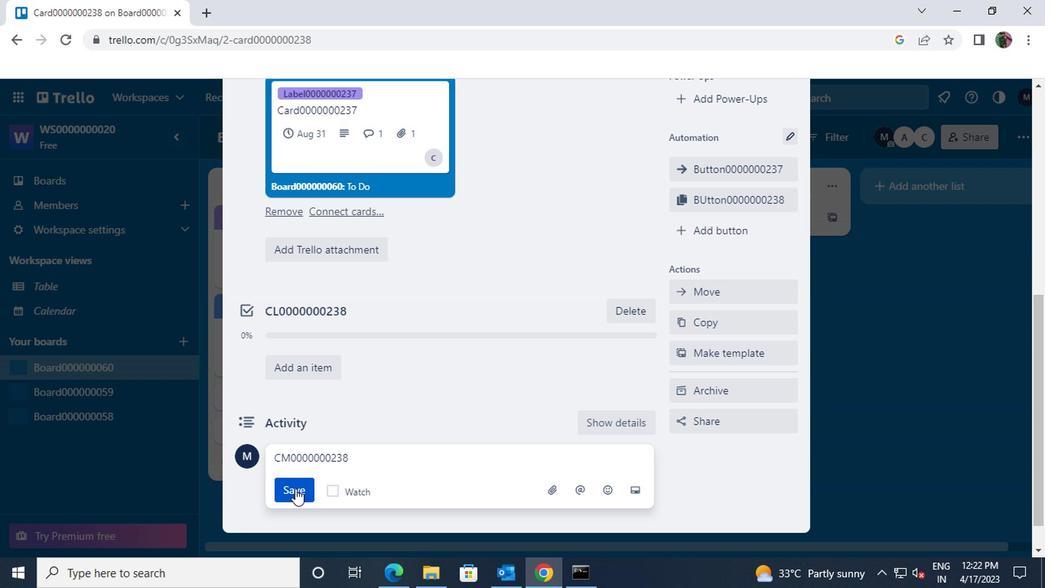 
Action: Key pressed <Key.f8>
Screenshot: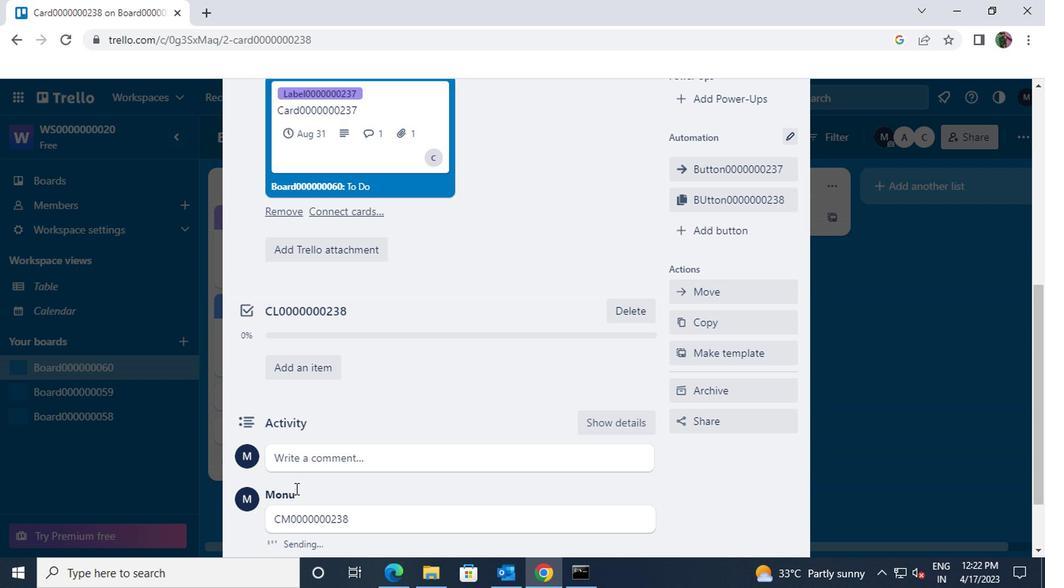 
